 Task: Look for space in Oroqen Zizhiqi, China from 2nd June, 2023 to 15th June, 2023 for 2 adults in price range Rs.10000 to Rs.15000. Place can be entire place with 1  bedroom having 1 bed and 1 bathroom. Property type can be house, flat, guest house, hotel. Booking option can be shelf check-in. Required host language is Chinese (Simplified).
Action: Mouse moved to (585, 146)
Screenshot: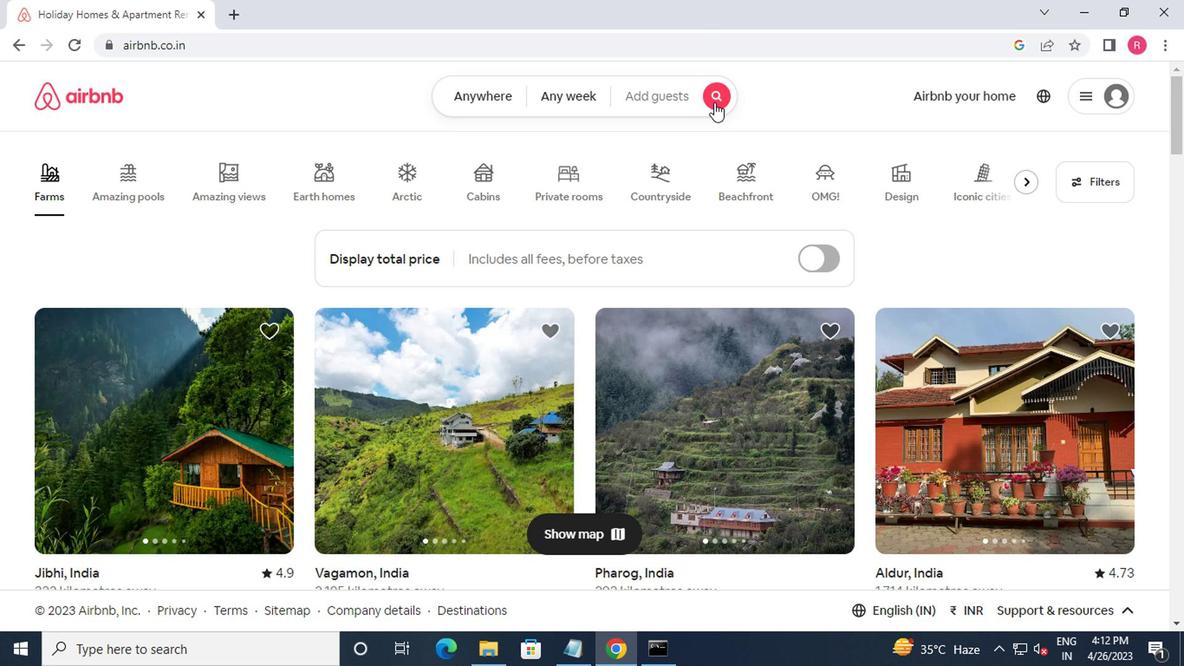 
Action: Mouse pressed left at (585, 146)
Screenshot: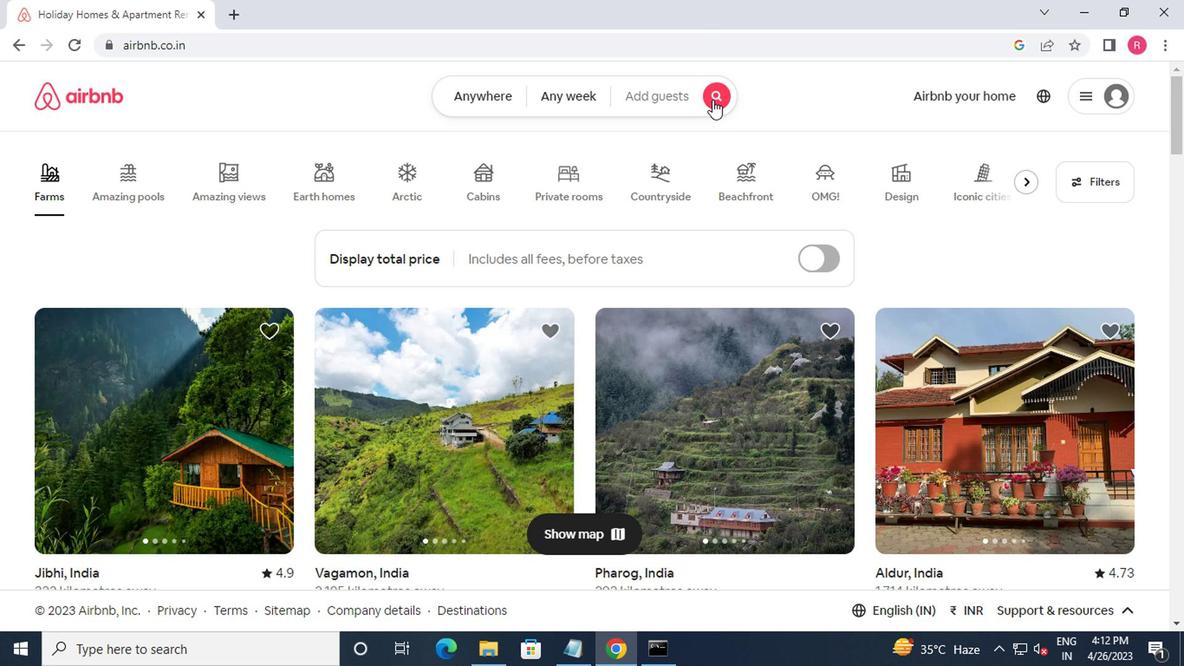 
Action: Mouse moved to (380, 197)
Screenshot: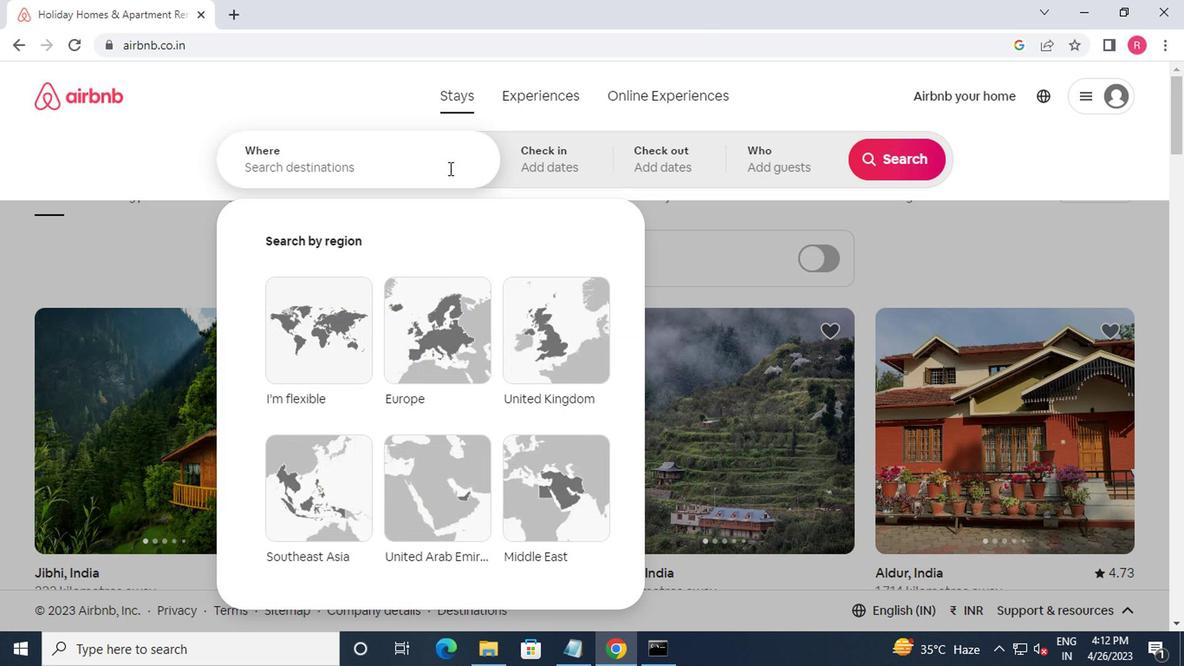 
Action: Mouse pressed left at (380, 197)
Screenshot: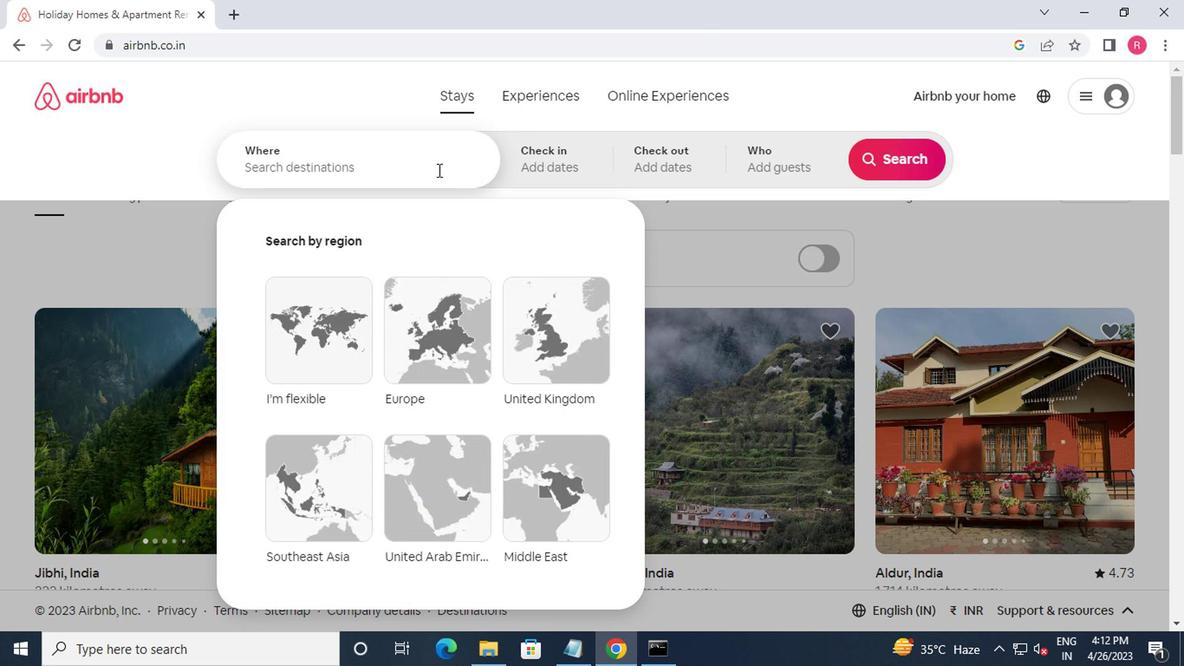 
Action: Mouse moved to (379, 202)
Screenshot: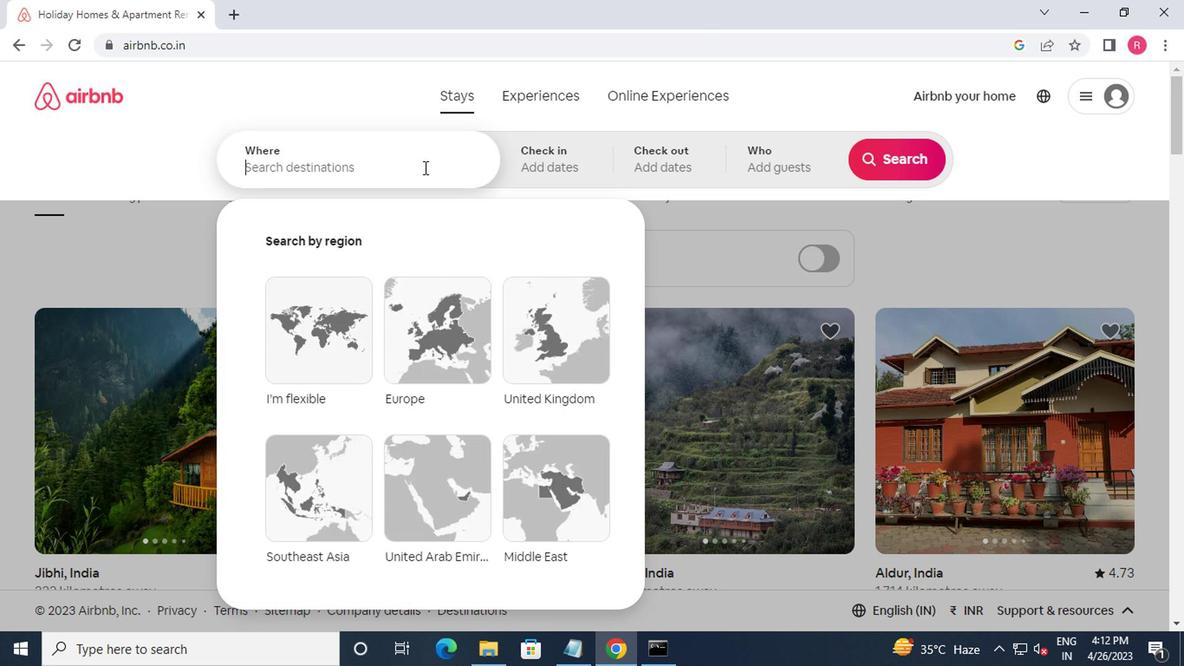 
Action: Key pressed orp<Key.backspace>oqen,china<Key.enter>
Screenshot: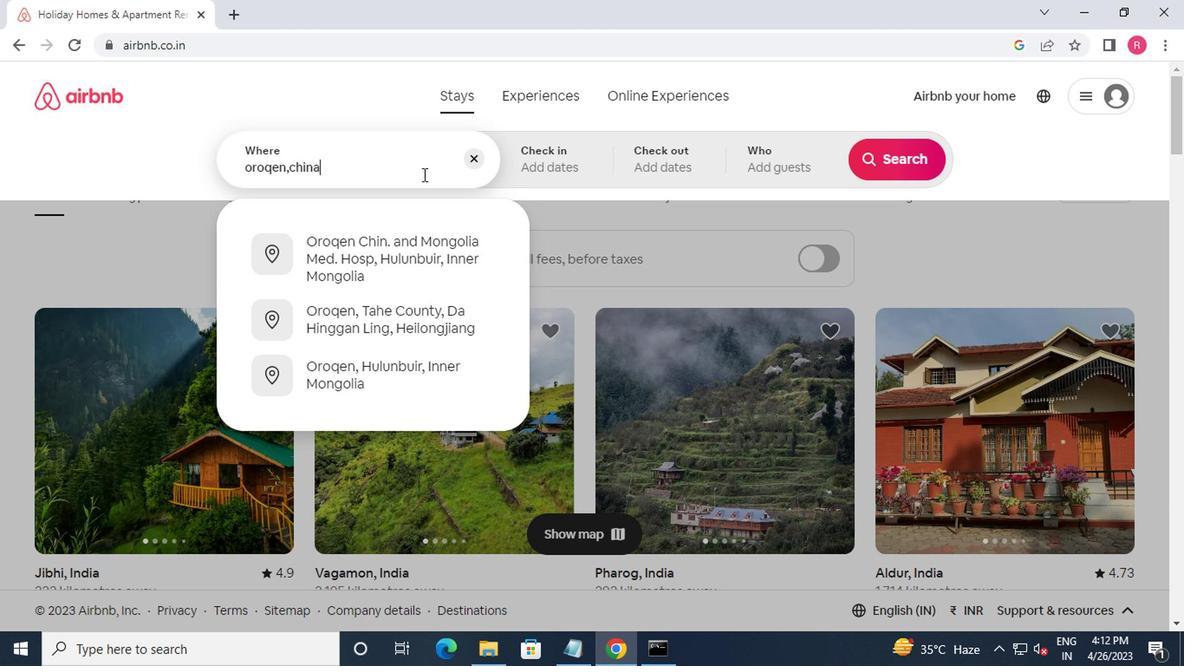 
Action: Mouse moved to (704, 291)
Screenshot: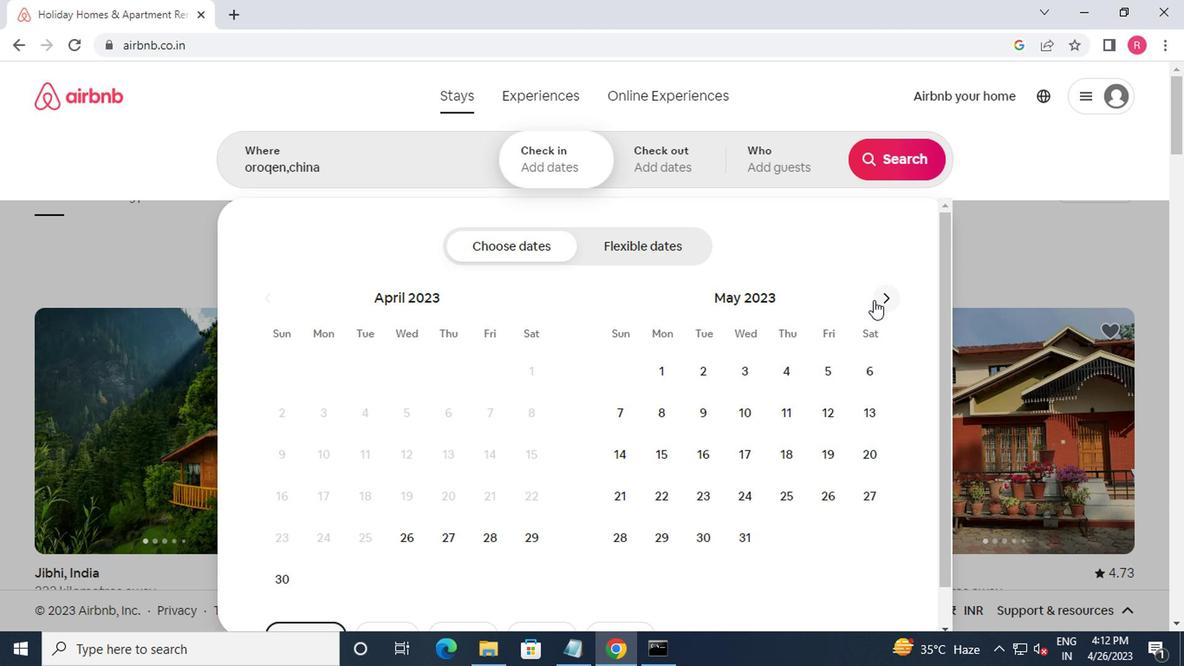 
Action: Mouse pressed left at (704, 291)
Screenshot: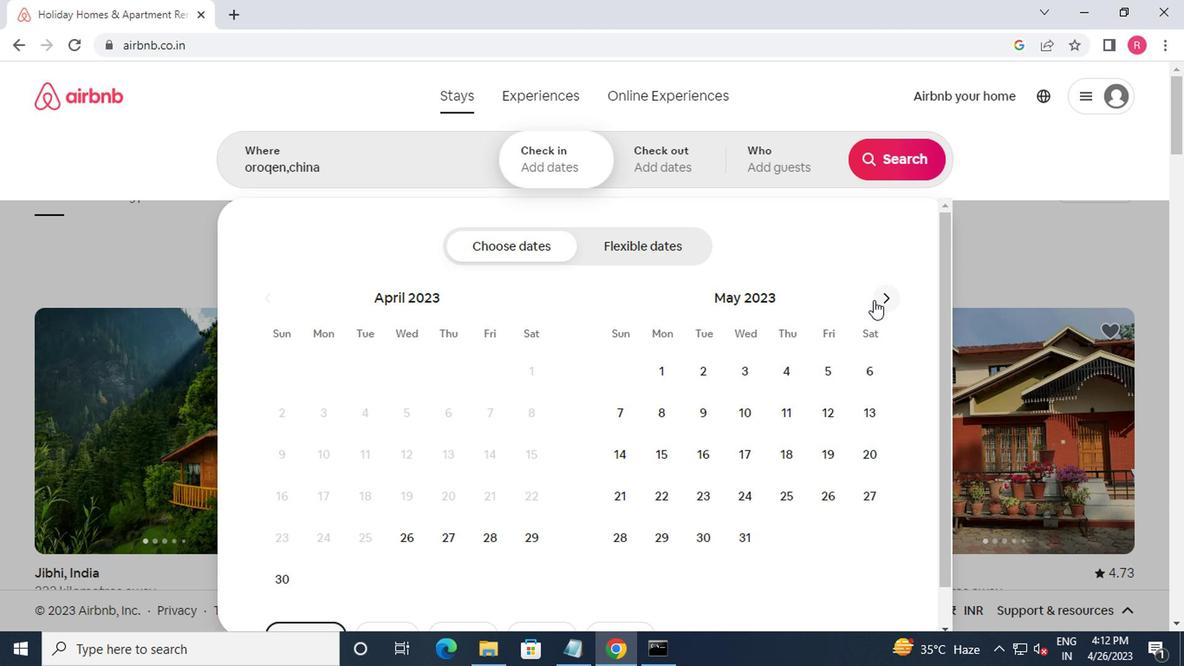 
Action: Mouse moved to (667, 349)
Screenshot: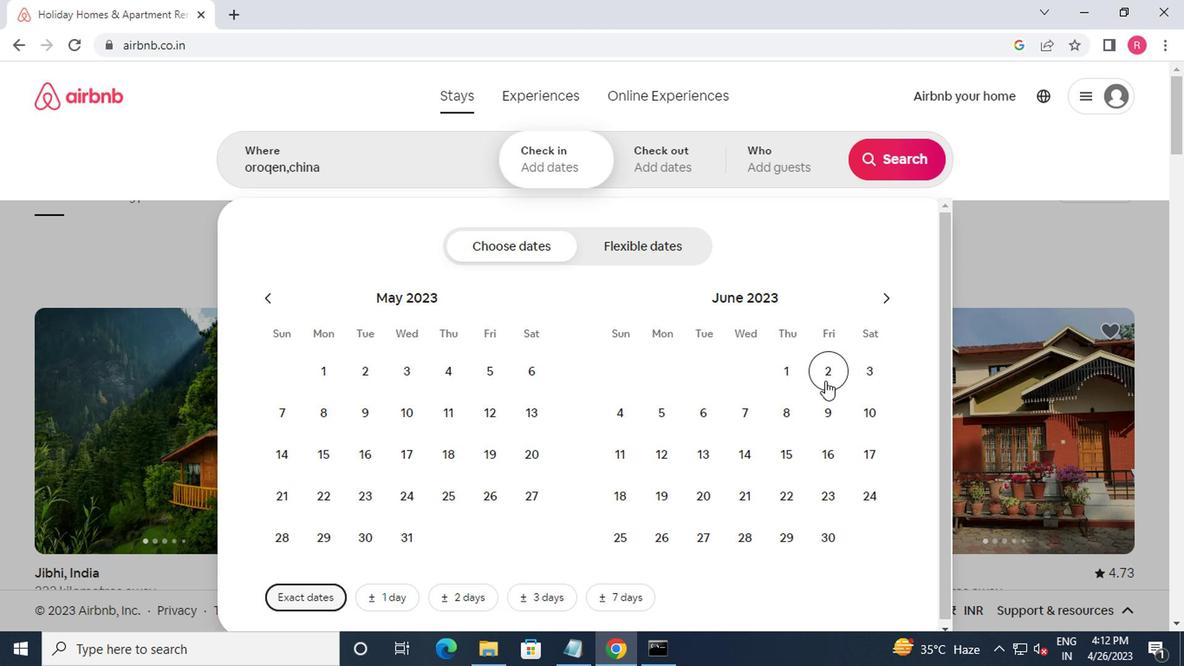
Action: Mouse pressed left at (667, 349)
Screenshot: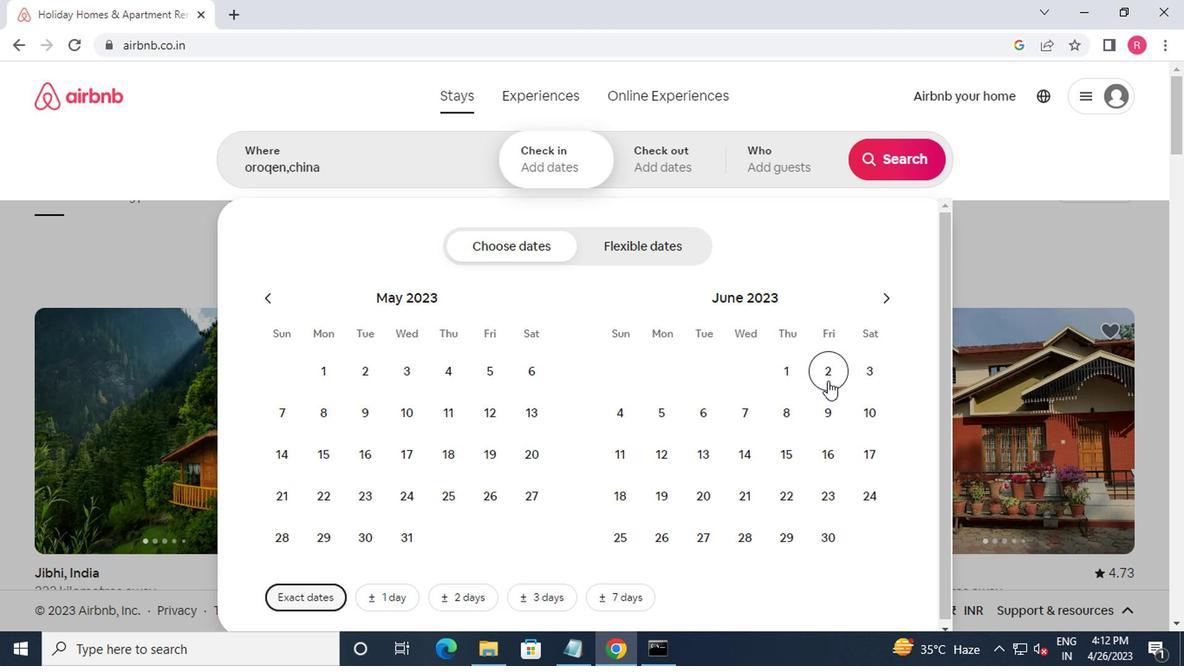 
Action: Mouse moved to (650, 405)
Screenshot: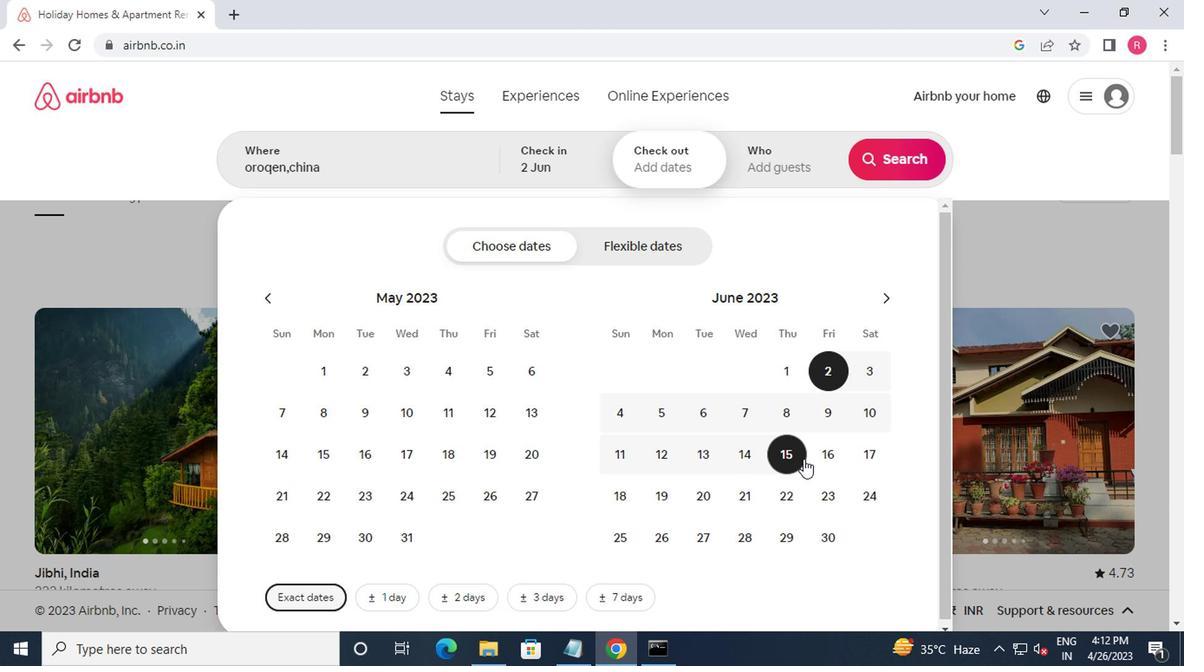 
Action: Mouse pressed left at (650, 405)
Screenshot: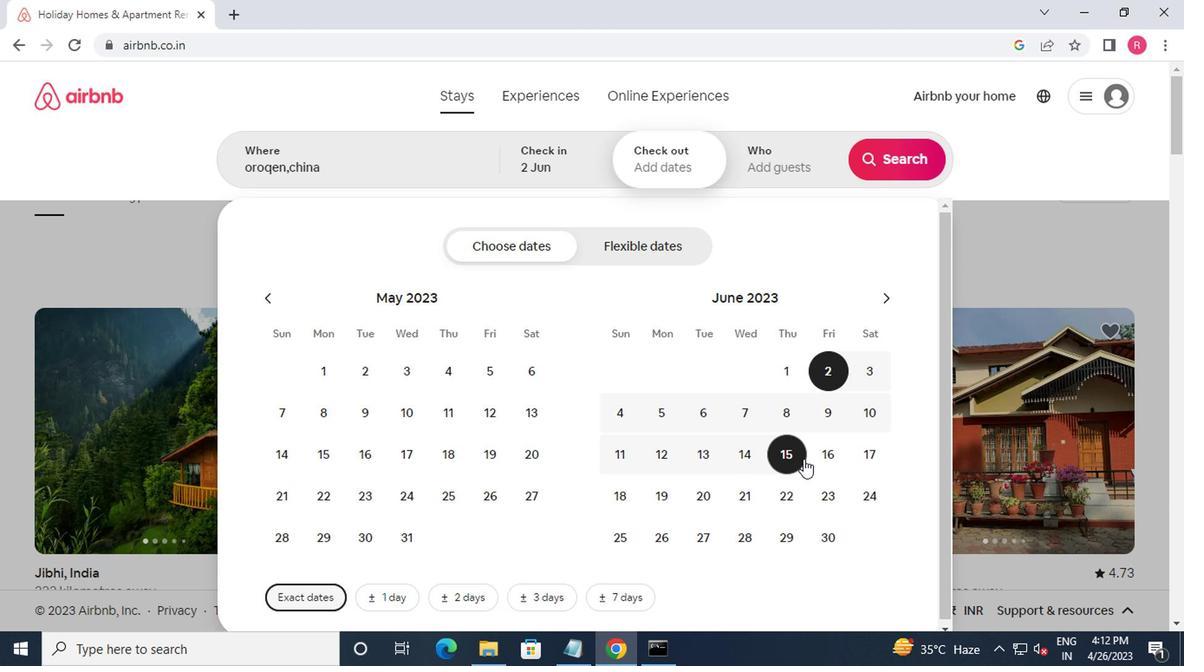 
Action: Mouse moved to (641, 209)
Screenshot: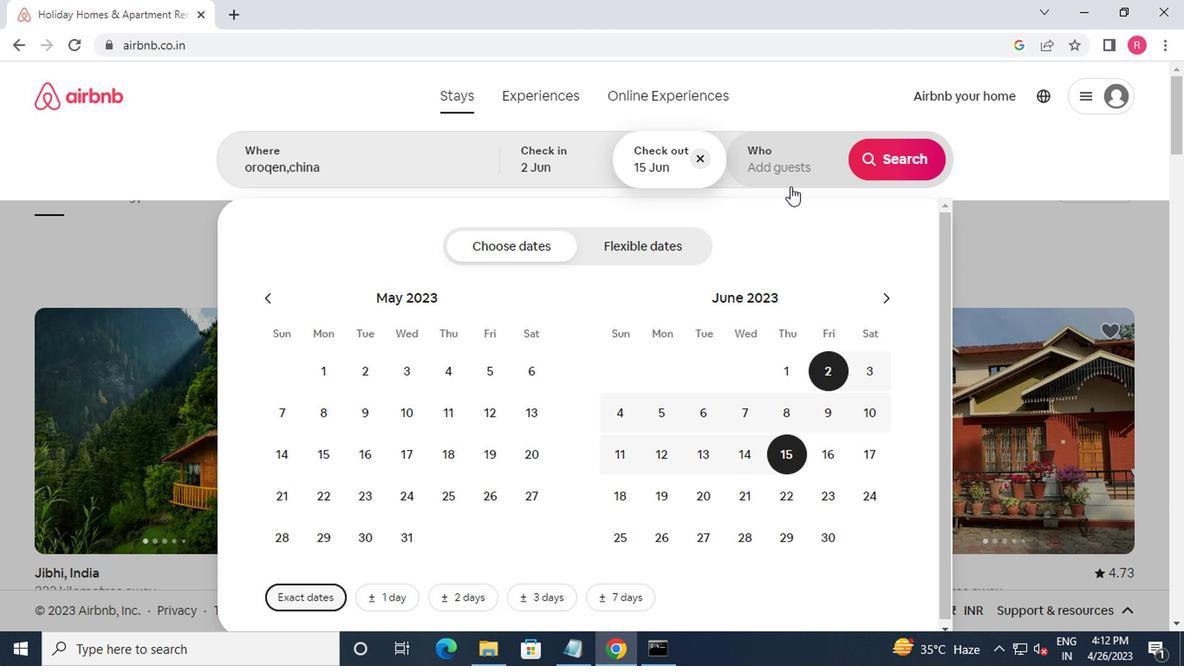 
Action: Mouse pressed left at (641, 209)
Screenshot: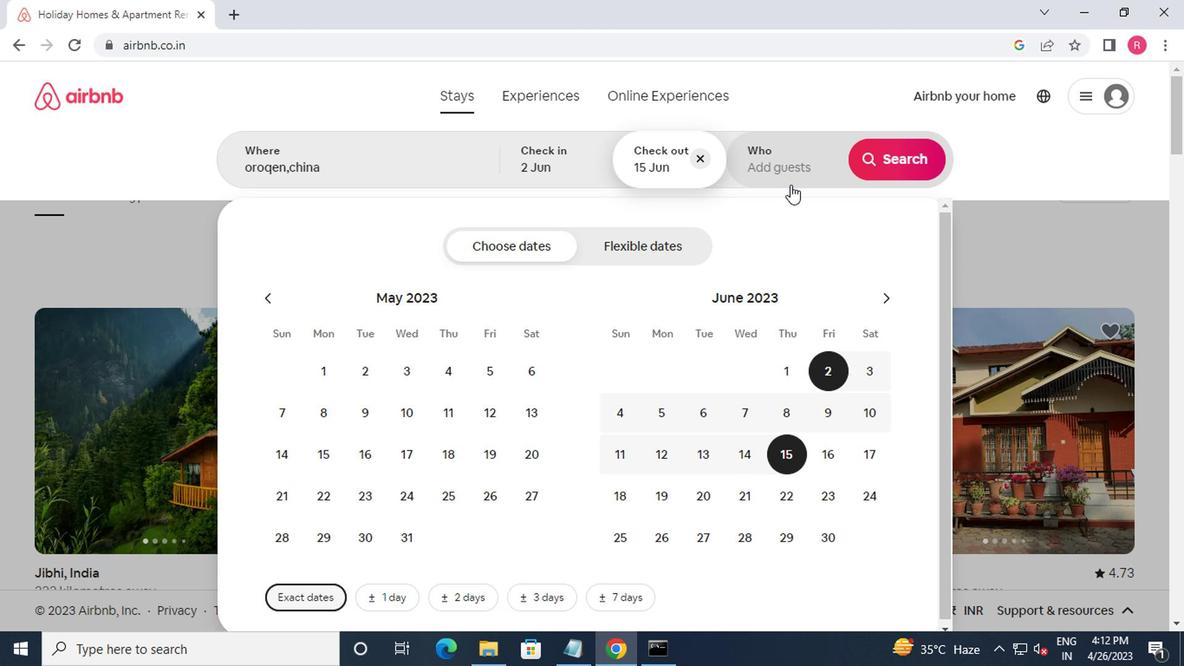 
Action: Mouse moved to (719, 262)
Screenshot: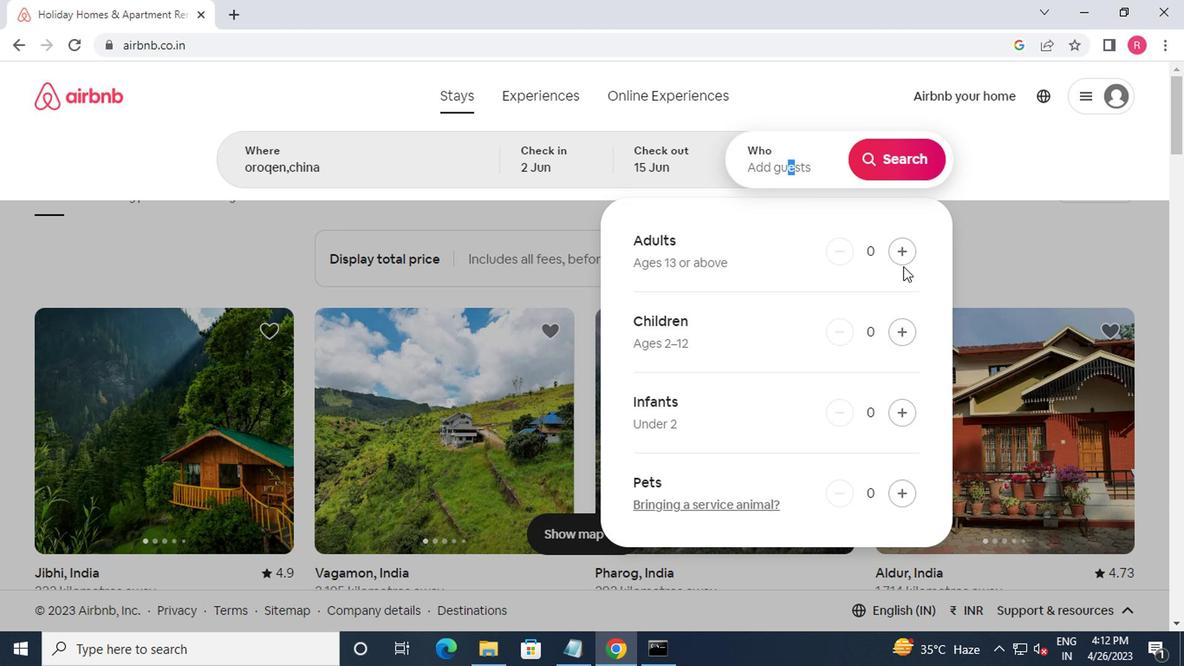 
Action: Mouse pressed left at (719, 262)
Screenshot: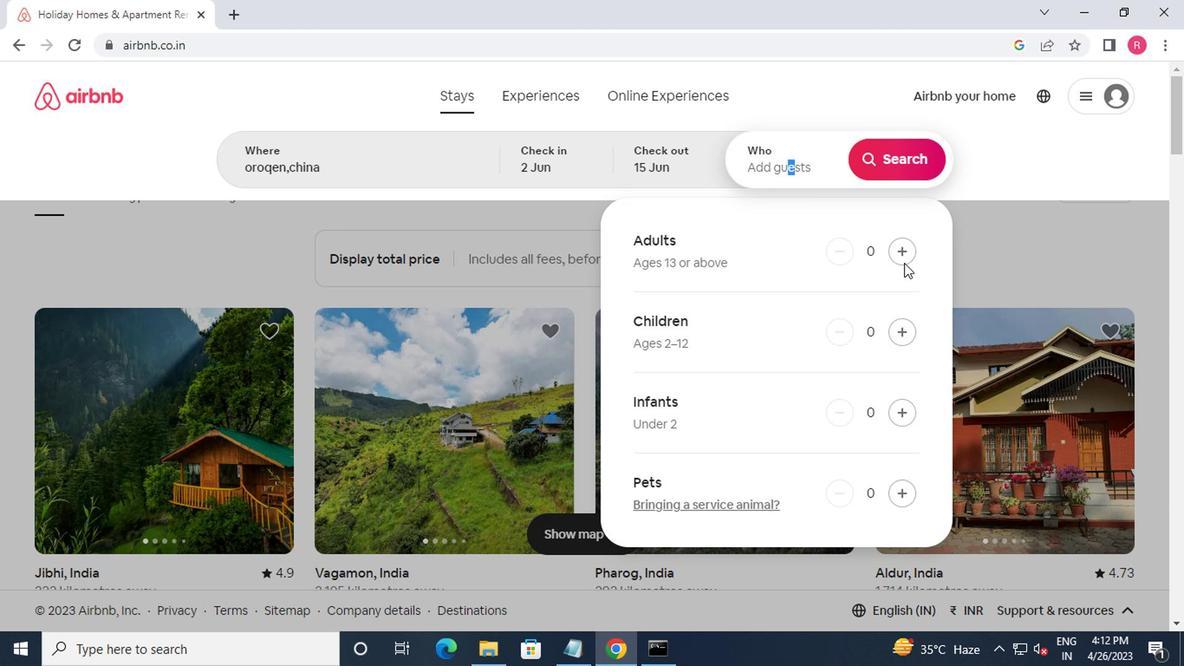 
Action: Mouse moved to (719, 261)
Screenshot: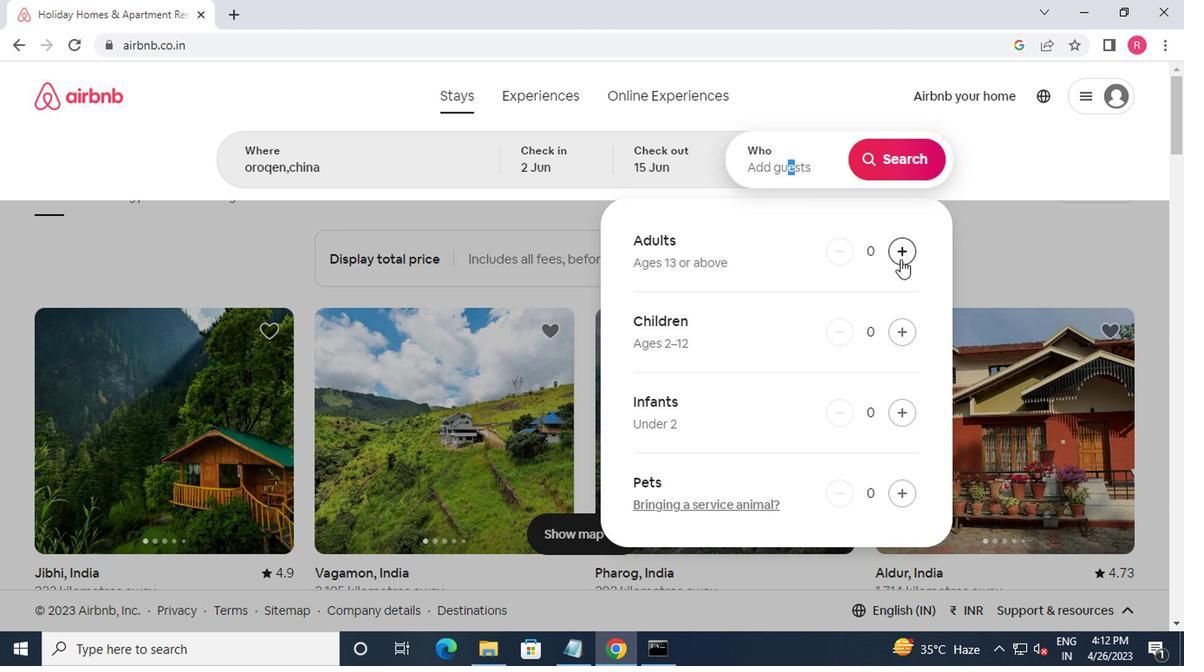 
Action: Mouse pressed left at (719, 261)
Screenshot: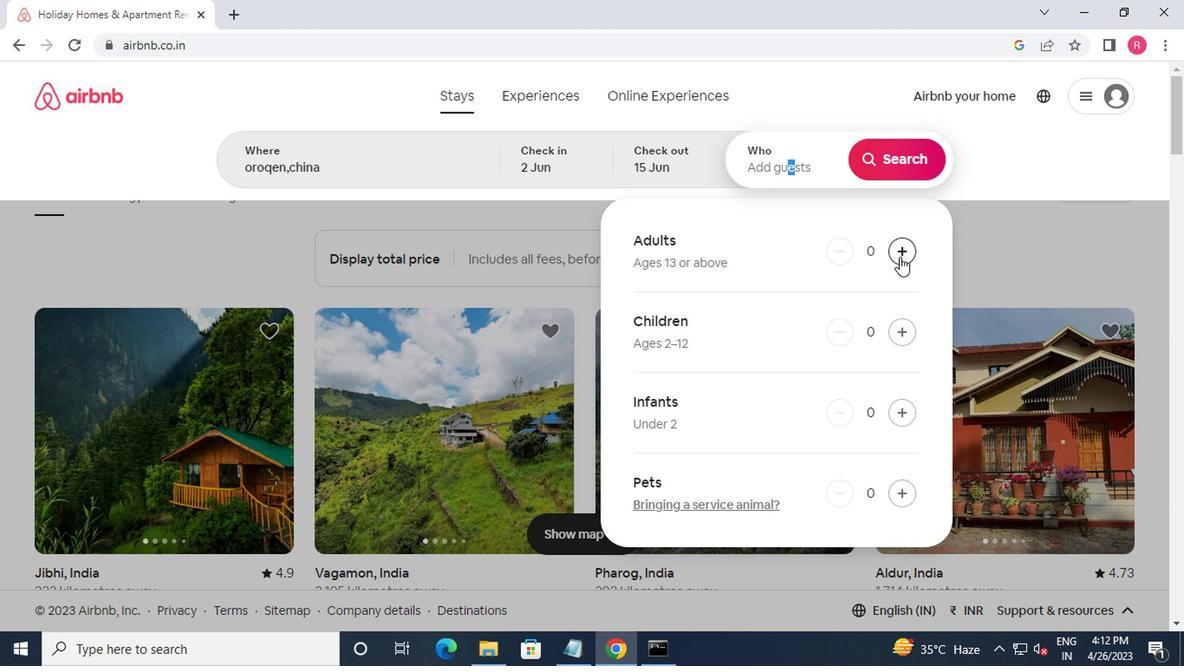 
Action: Mouse moved to (715, 202)
Screenshot: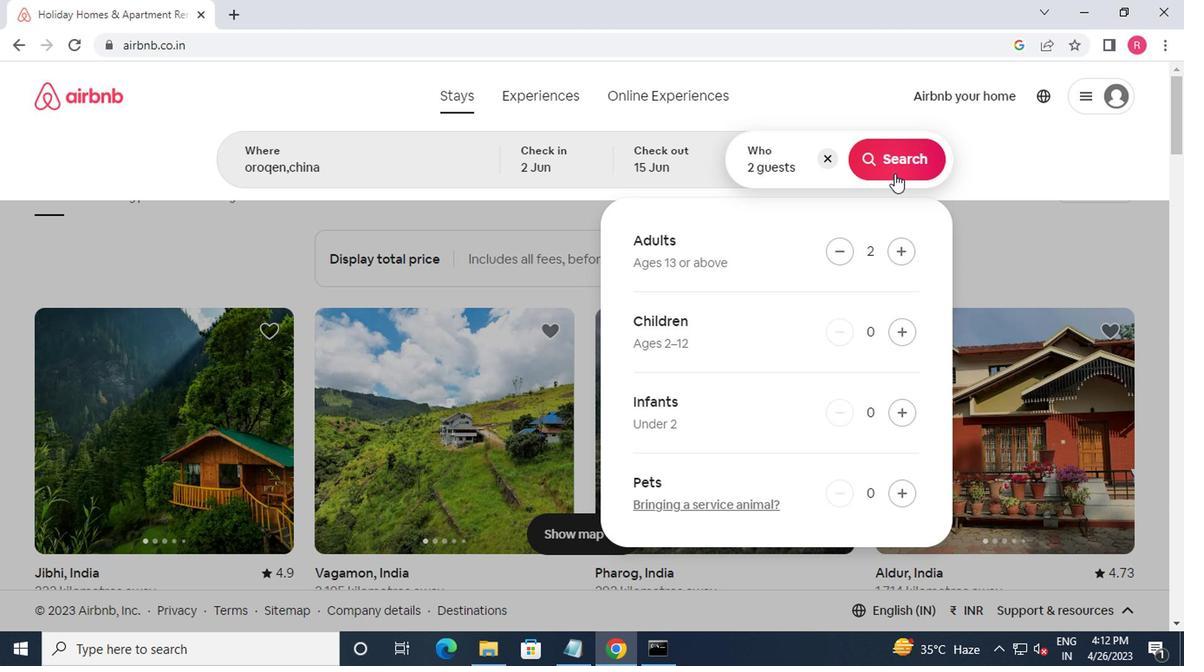 
Action: Mouse pressed left at (715, 202)
Screenshot: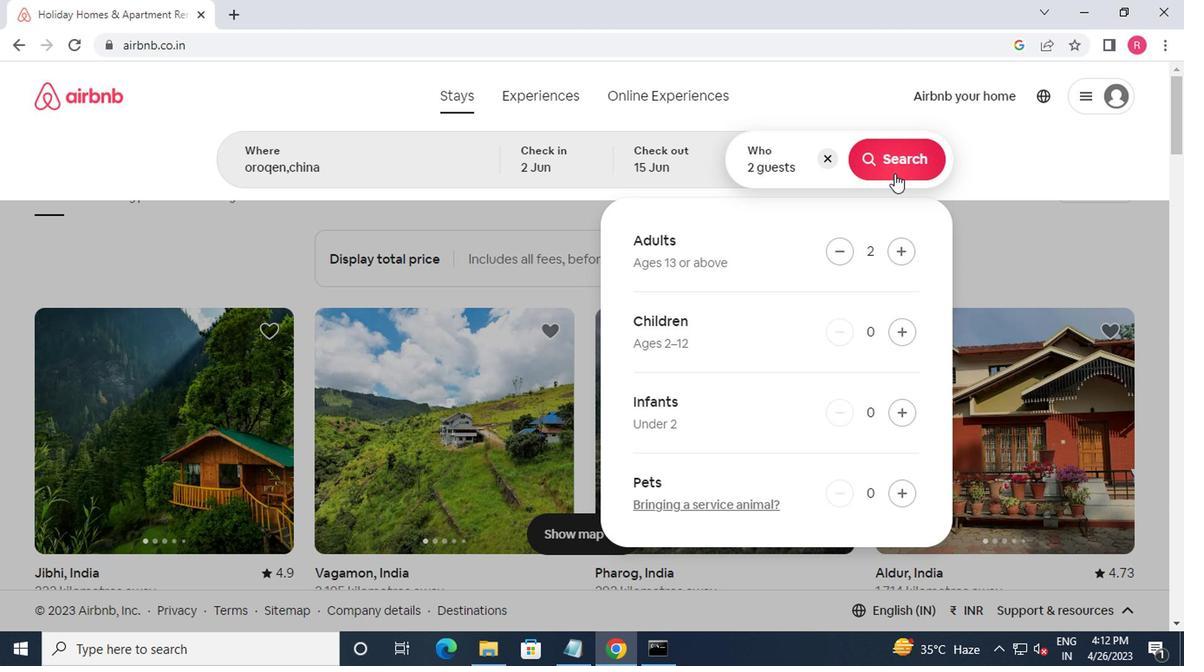
Action: Mouse moved to (864, 199)
Screenshot: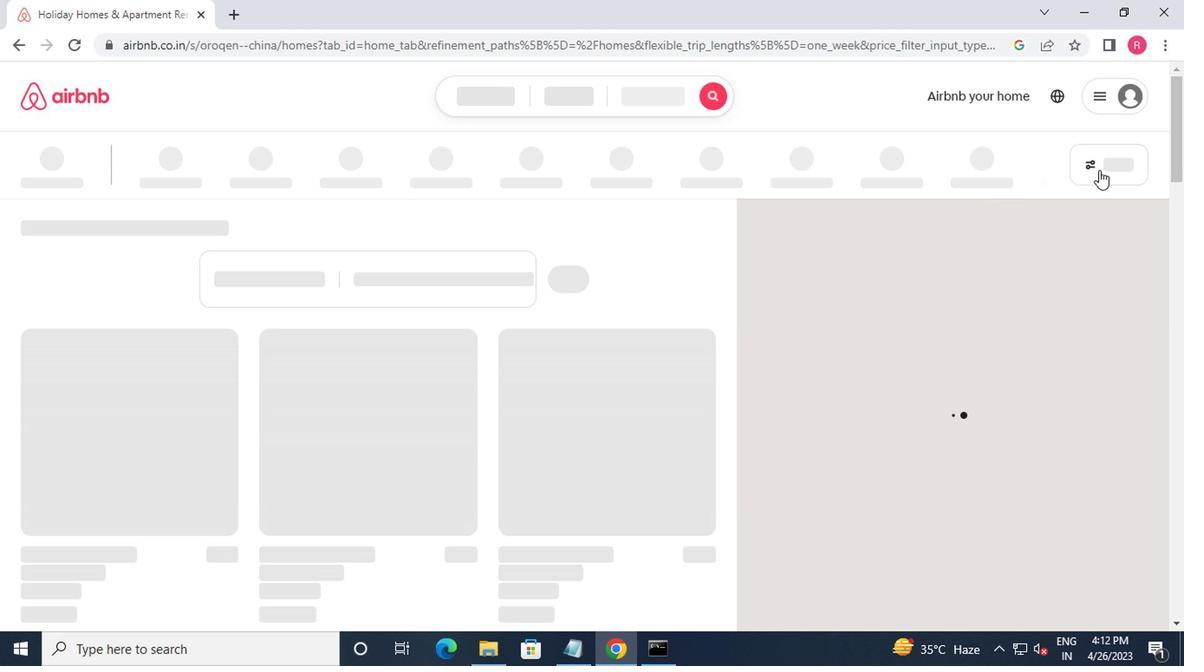 
Action: Mouse pressed left at (864, 199)
Screenshot: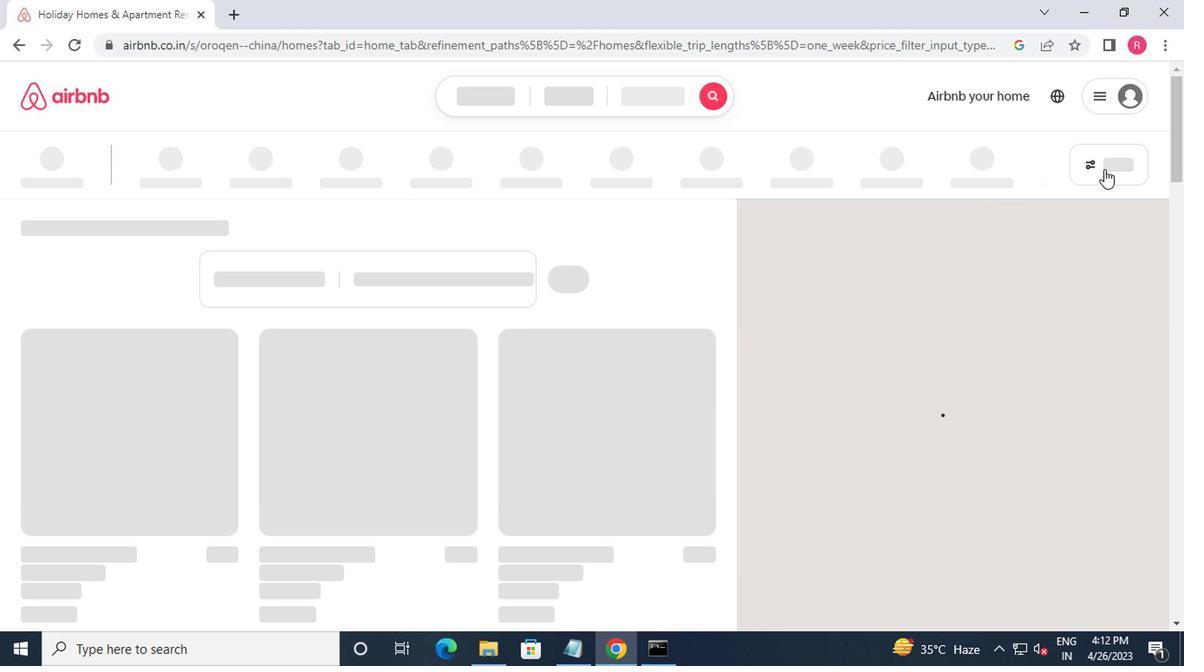 
Action: Mouse moved to (435, 271)
Screenshot: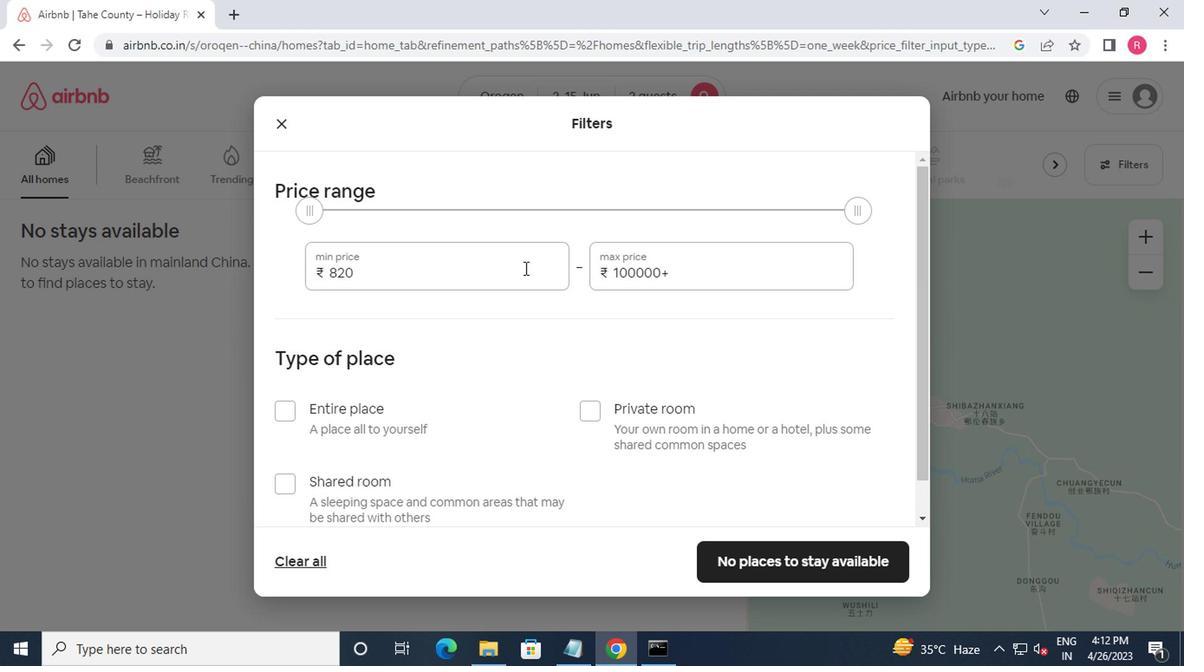 
Action: Mouse pressed left at (435, 271)
Screenshot: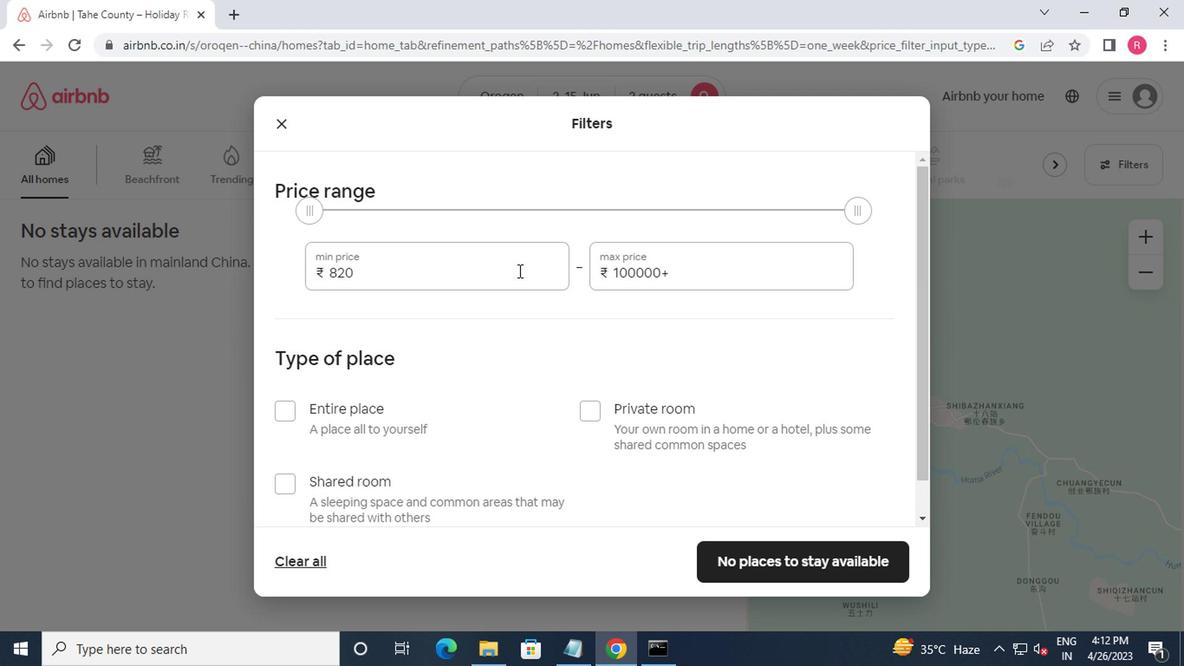 
Action: Mouse moved to (412, 227)
Screenshot: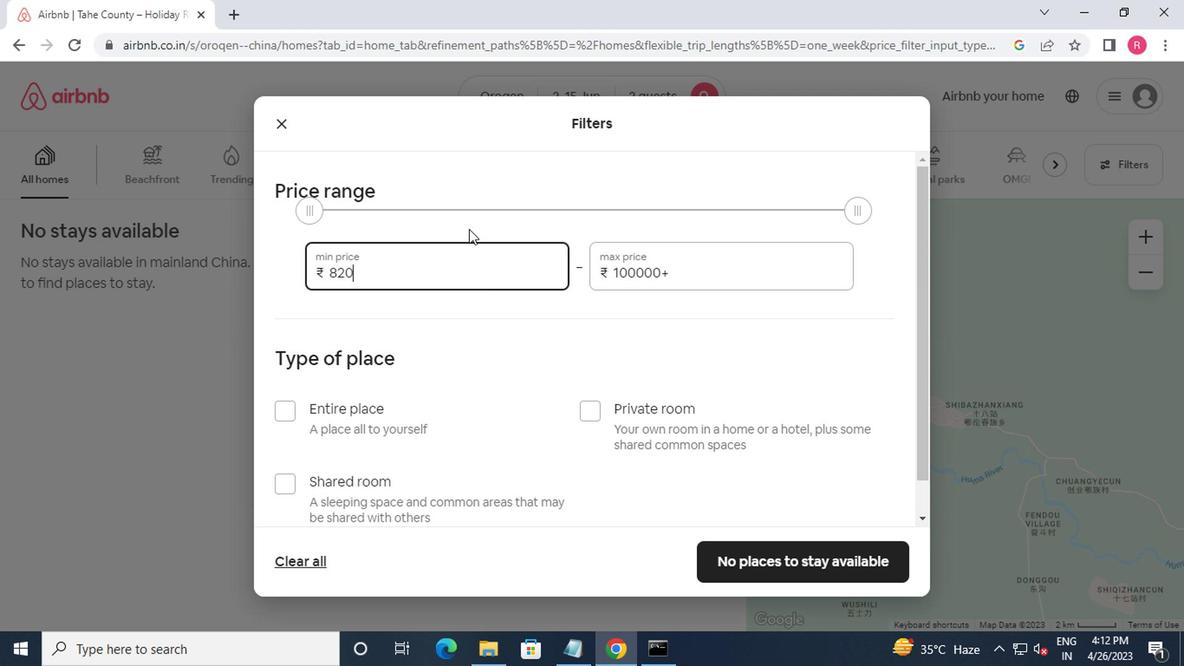 
Action: Key pressed \<Key.backspace><Key.backspace><Key.backspace><Key.backspace>1000
Screenshot: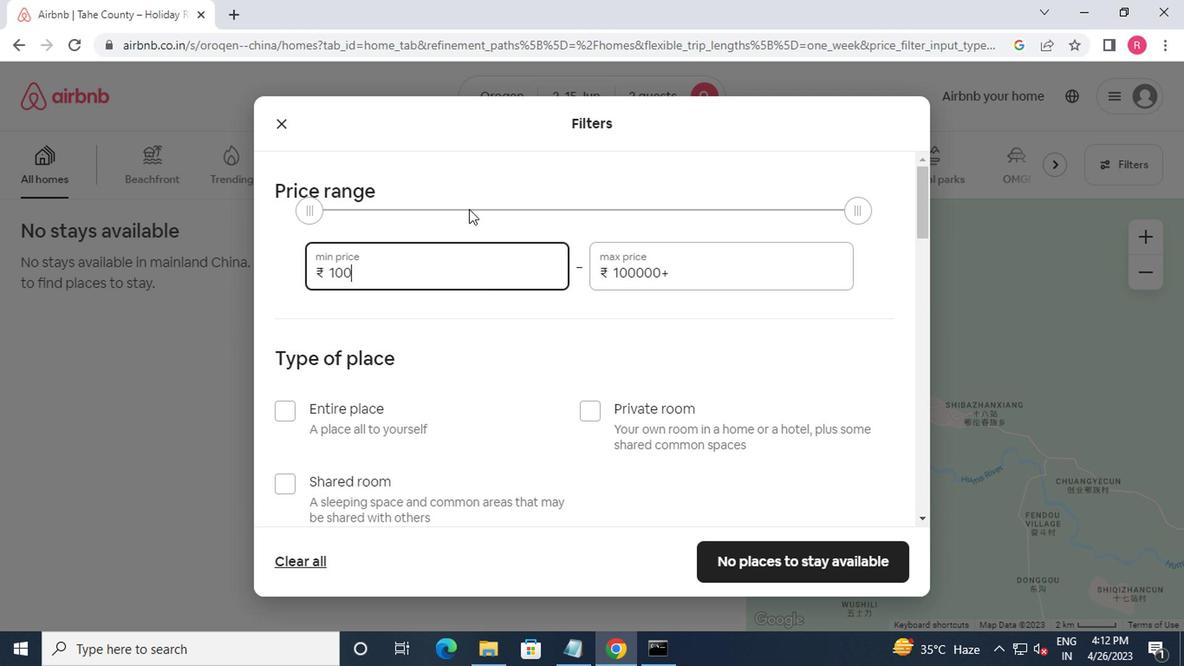 
Action: Mouse moved to (411, 227)
Screenshot: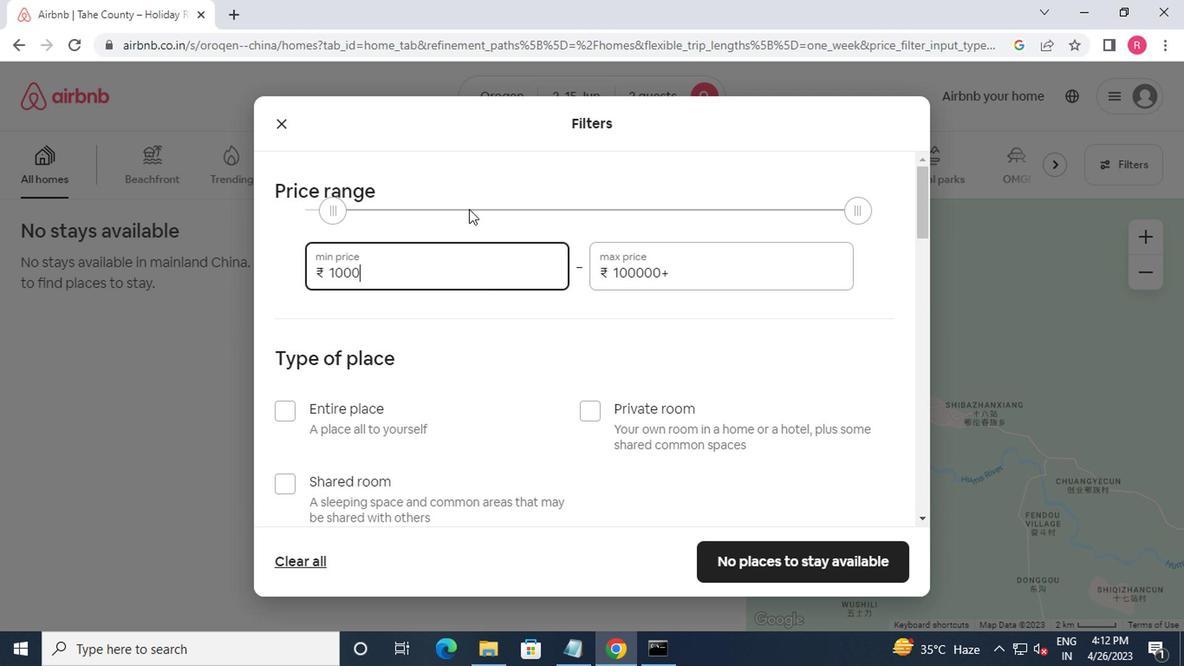 
Action: Key pressed 0<Key.tab>15000
Screenshot: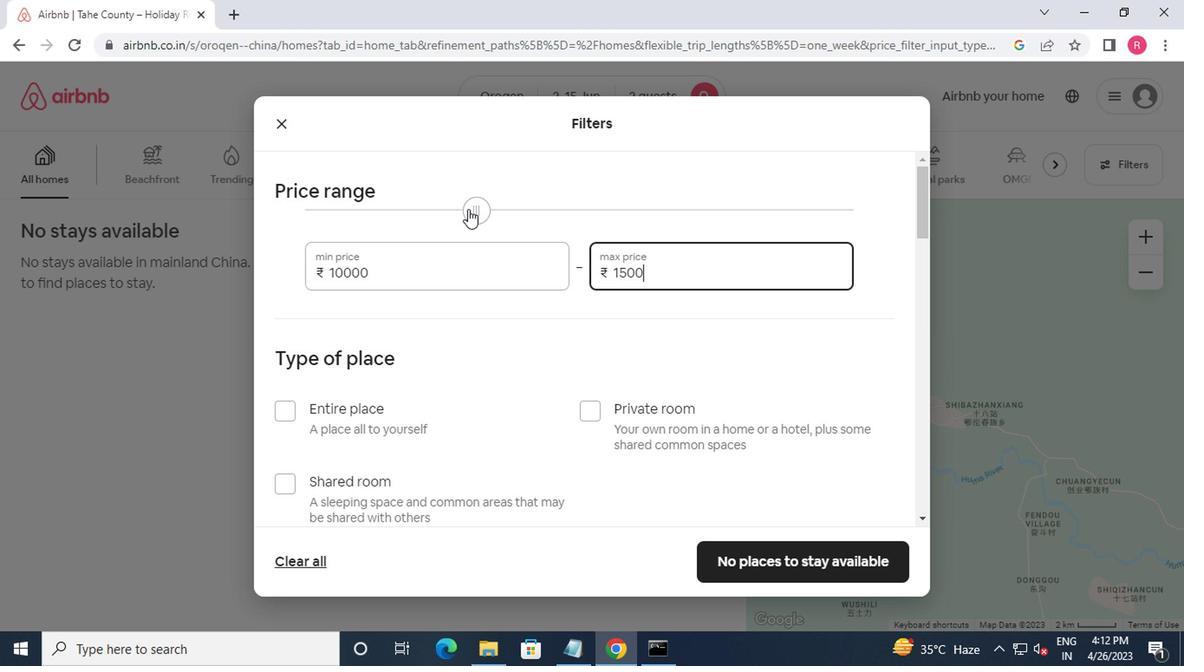 
Action: Mouse moved to (316, 127)
Screenshot: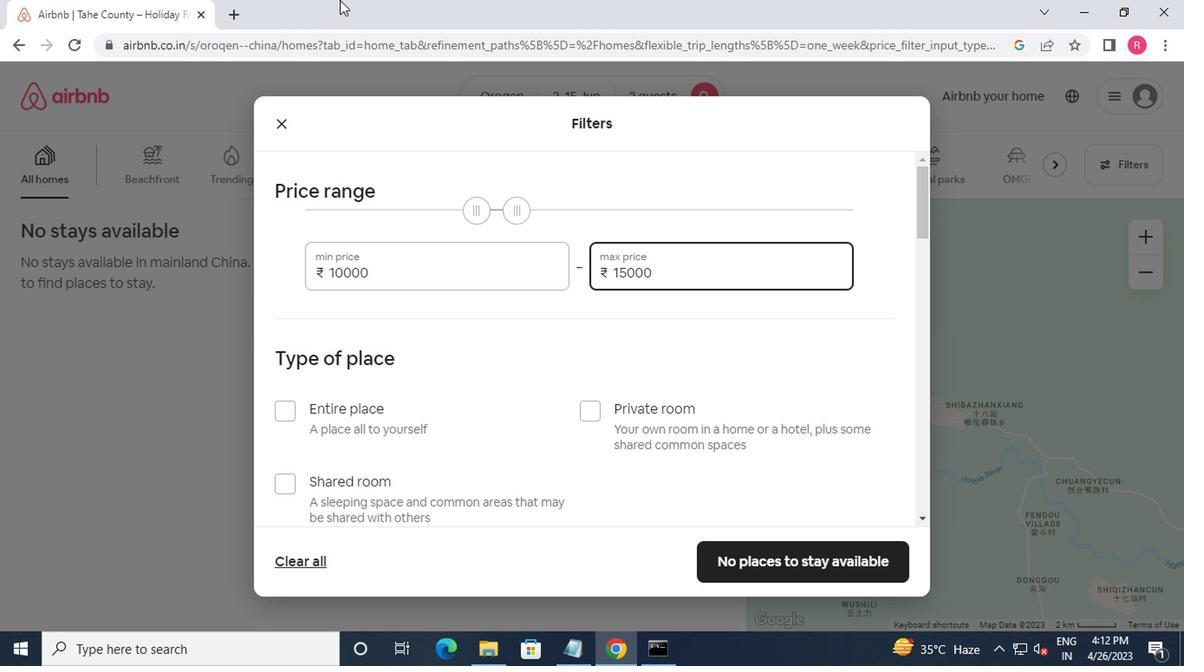 
Action: Mouse scrolled (316, 127) with delta (0, 0)
Screenshot: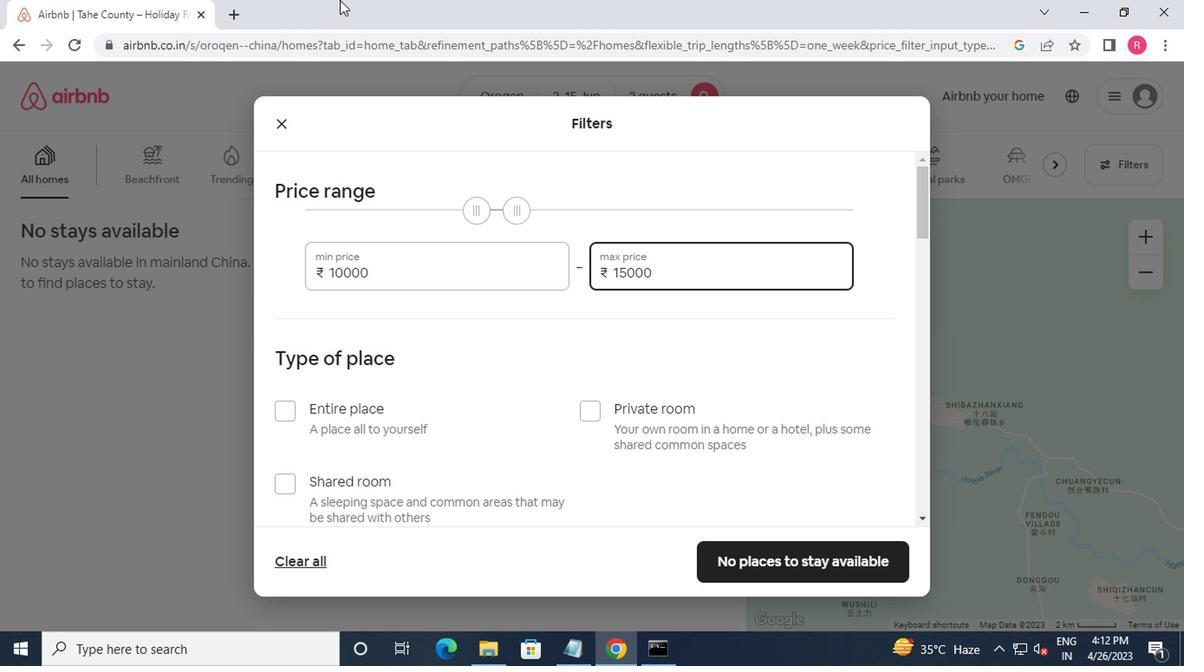 
Action: Mouse moved to (276, 374)
Screenshot: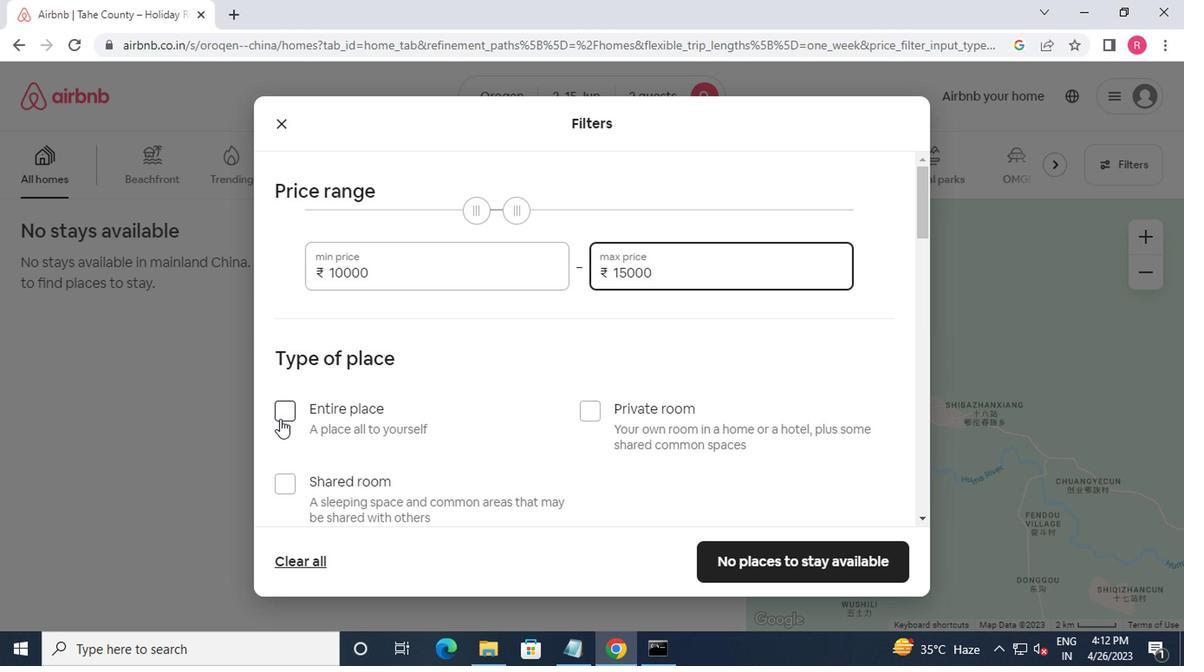 
Action: Mouse pressed left at (276, 374)
Screenshot: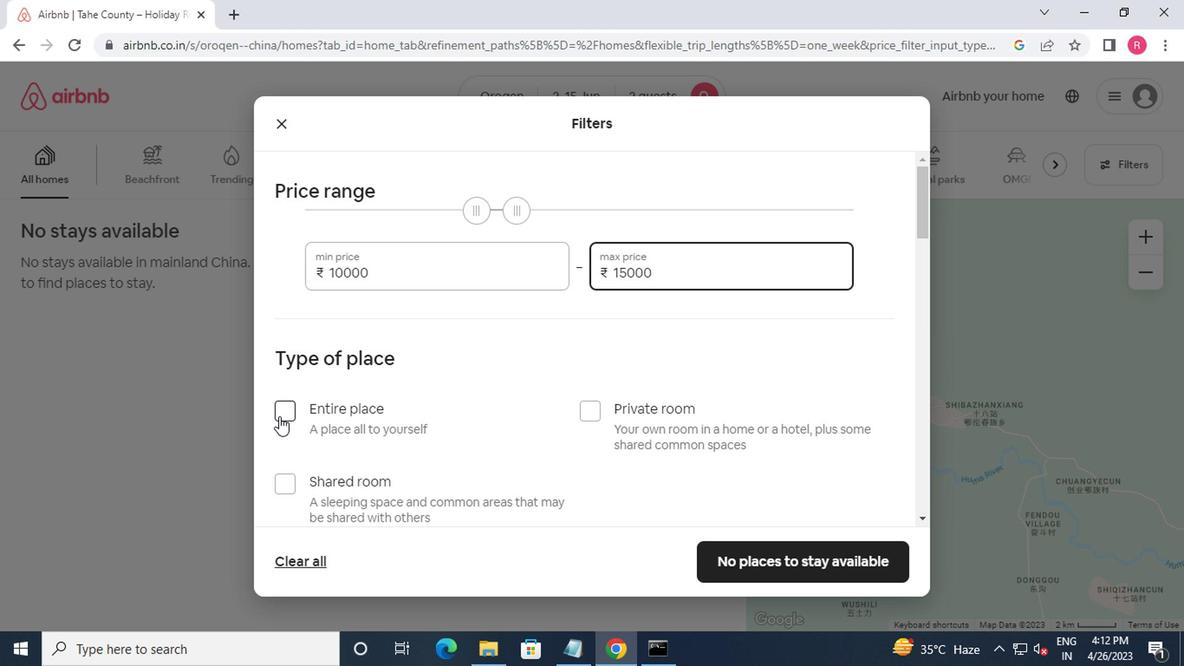 
Action: Mouse moved to (284, 371)
Screenshot: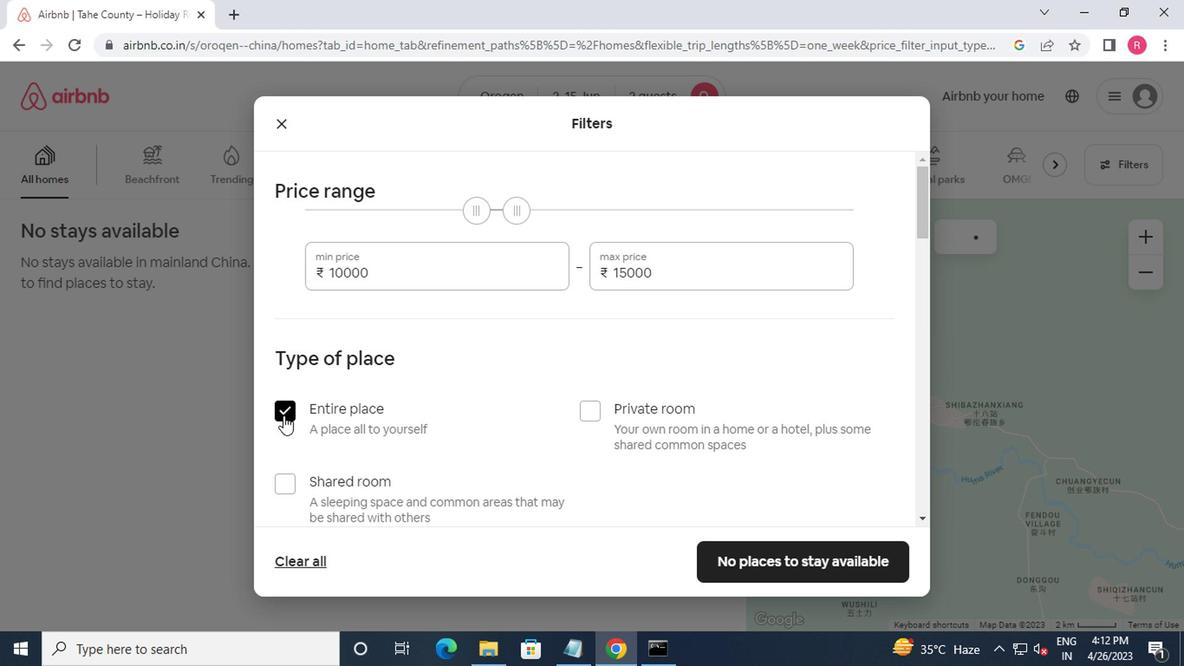 
Action: Mouse scrolled (284, 370) with delta (0, 0)
Screenshot: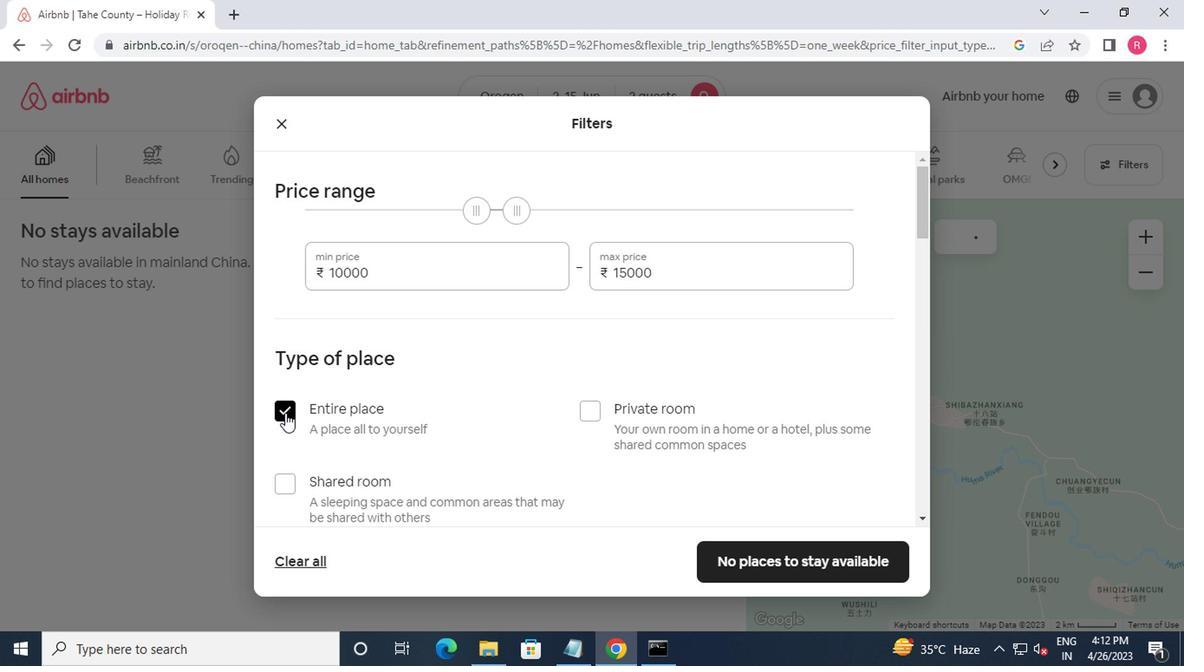 
Action: Mouse moved to (289, 374)
Screenshot: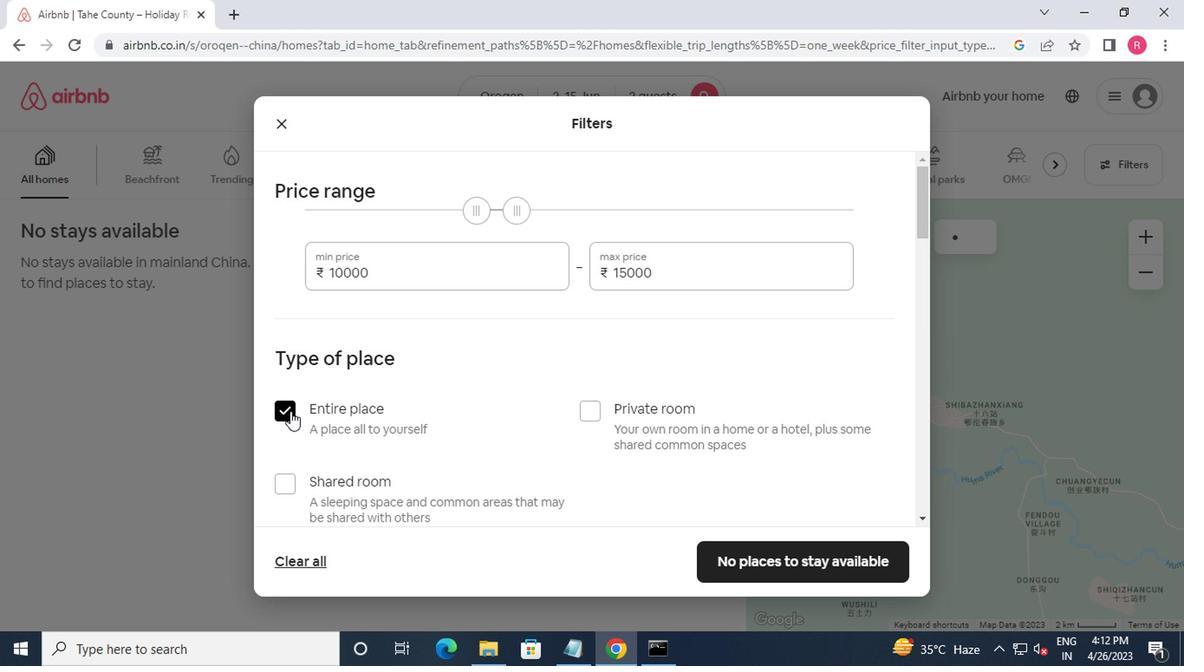 
Action: Mouse scrolled (289, 373) with delta (0, 0)
Screenshot: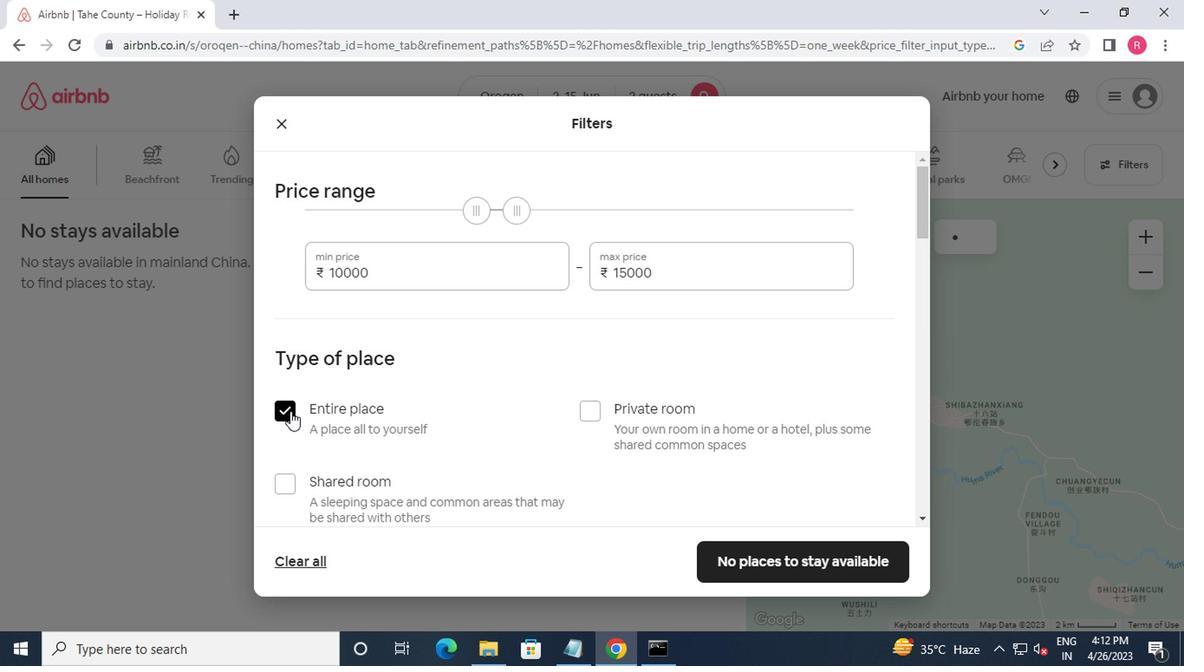 
Action: Mouse moved to (308, 371)
Screenshot: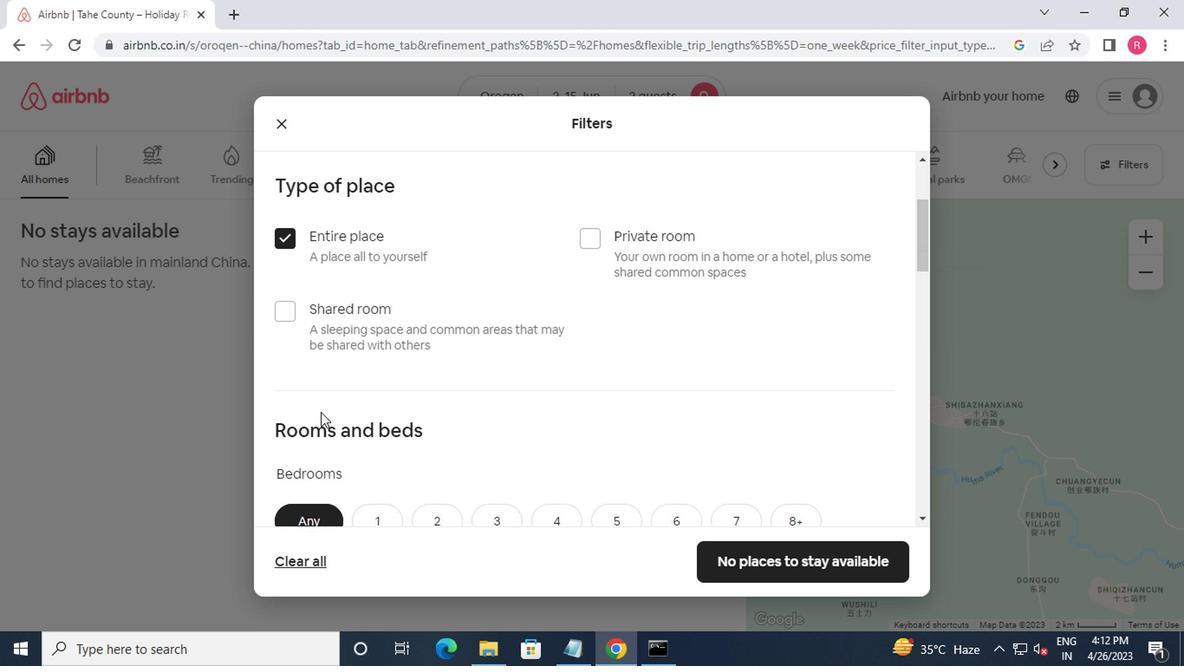 
Action: Mouse scrolled (308, 371) with delta (0, 0)
Screenshot: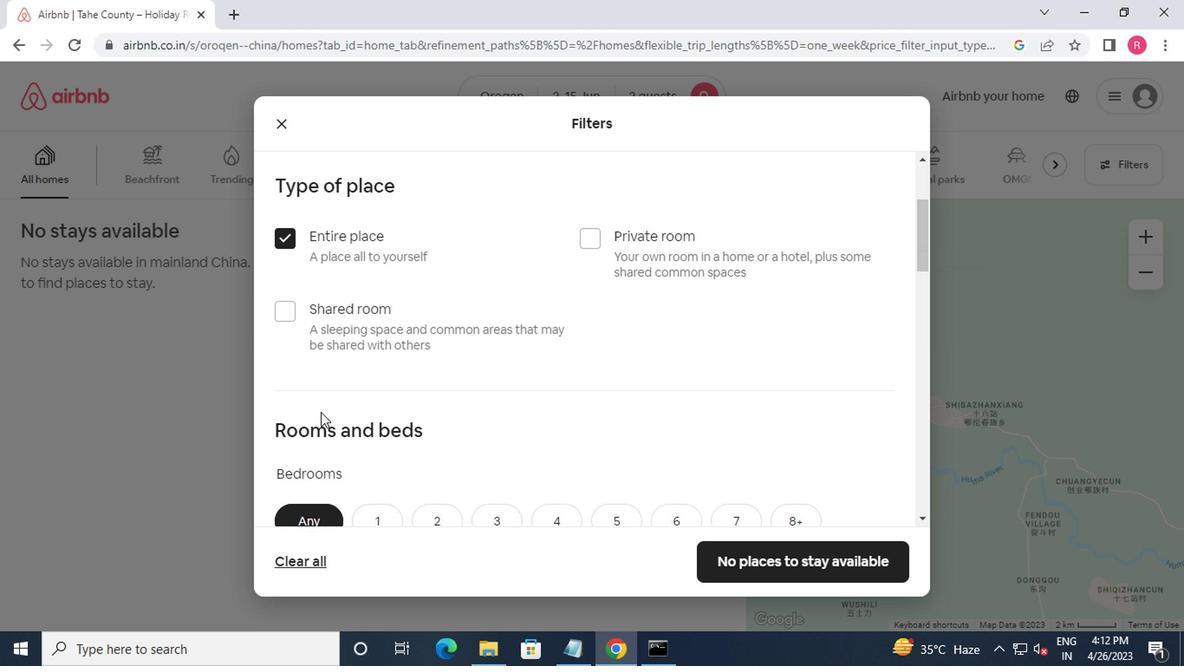 
Action: Mouse moved to (313, 371)
Screenshot: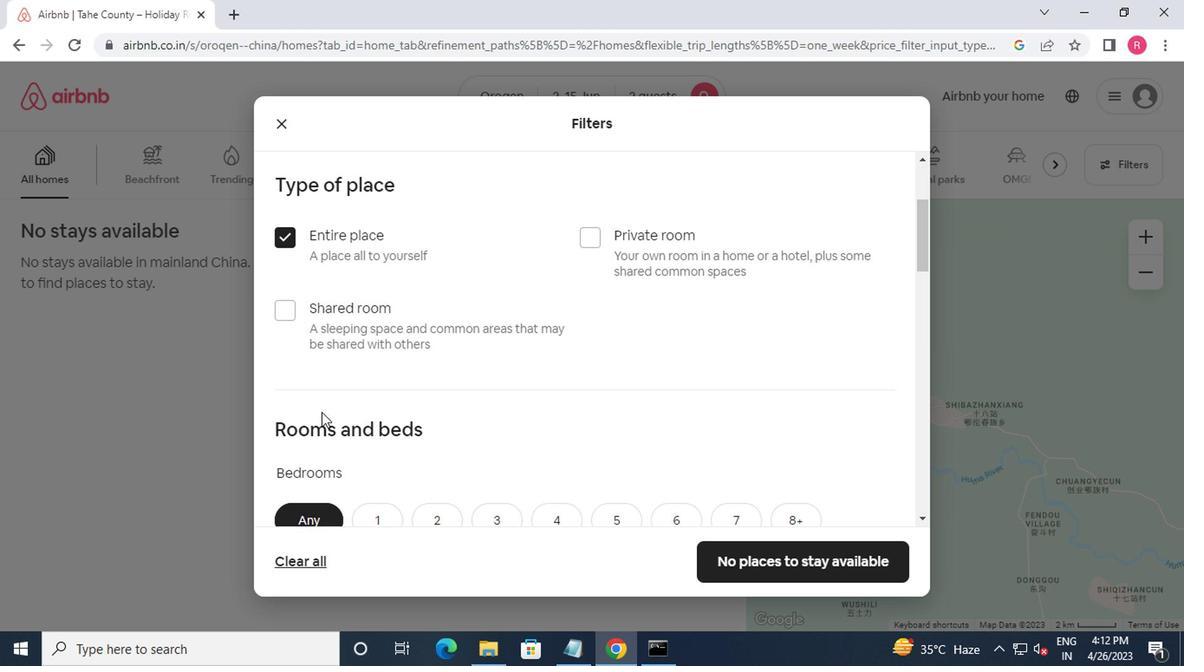 
Action: Mouse scrolled (313, 371) with delta (0, 0)
Screenshot: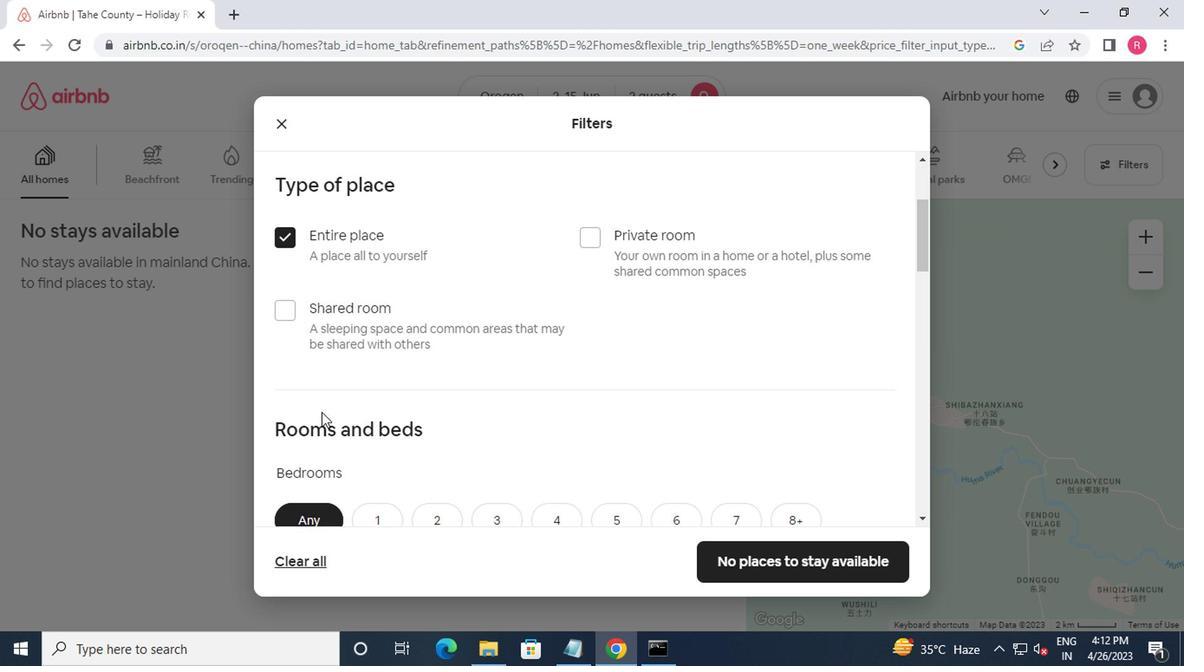 
Action: Mouse moved to (346, 325)
Screenshot: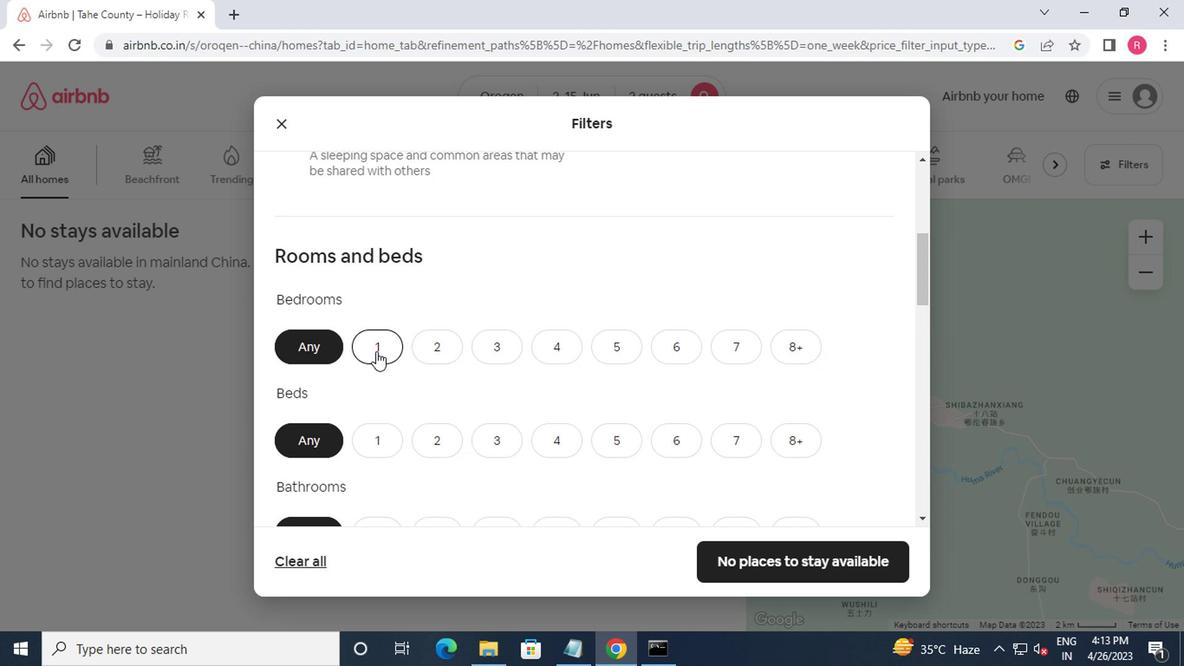 
Action: Mouse pressed left at (346, 325)
Screenshot: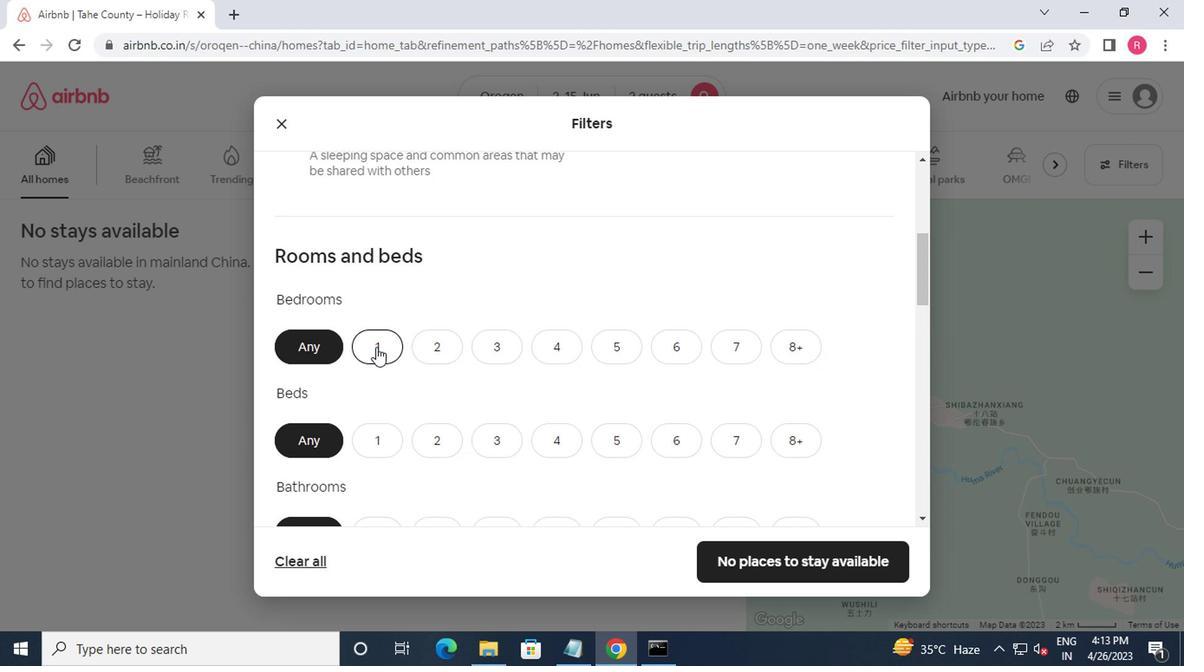 
Action: Mouse moved to (345, 325)
Screenshot: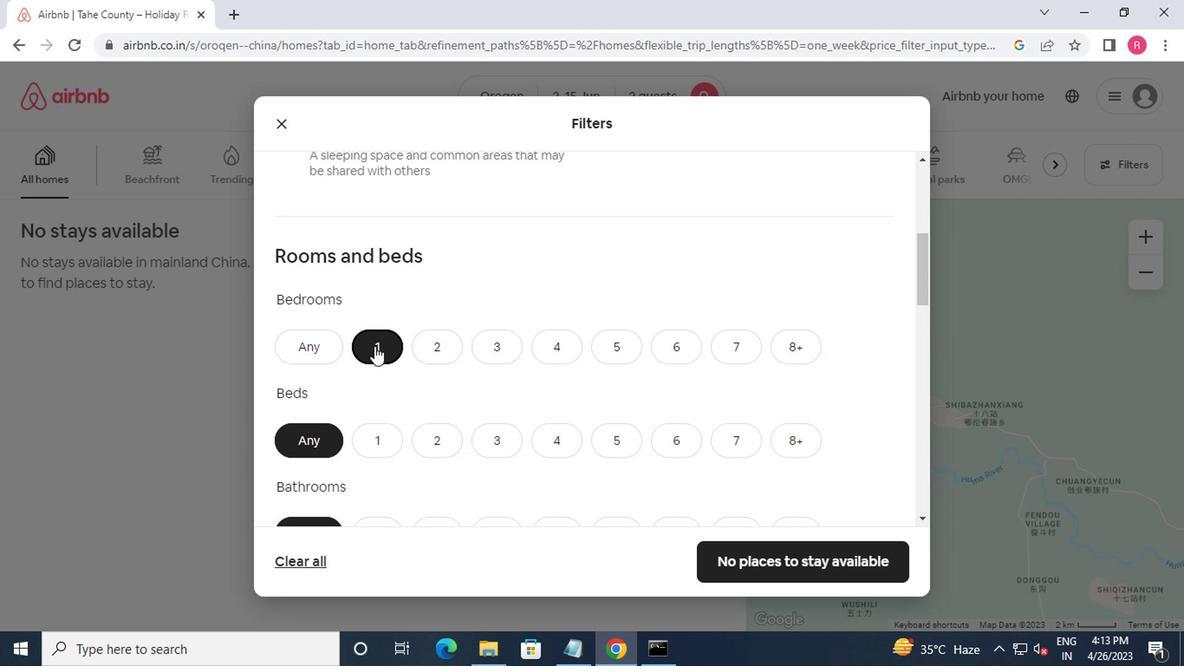
Action: Mouse scrolled (345, 325) with delta (0, 0)
Screenshot: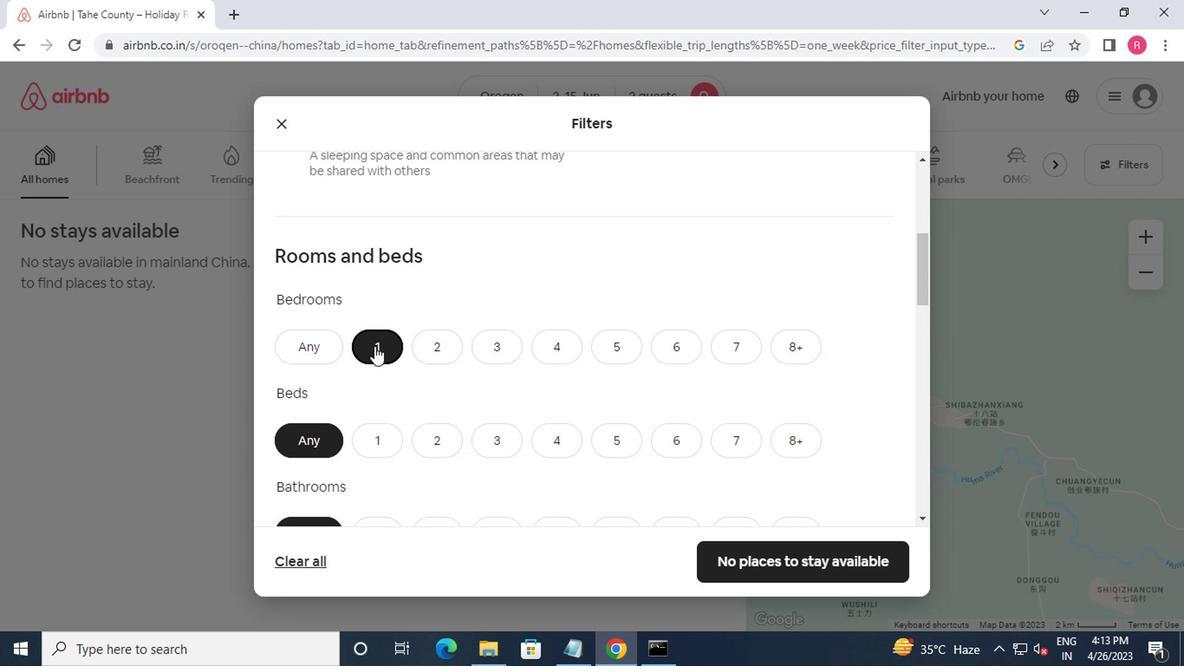 
Action: Mouse moved to (347, 333)
Screenshot: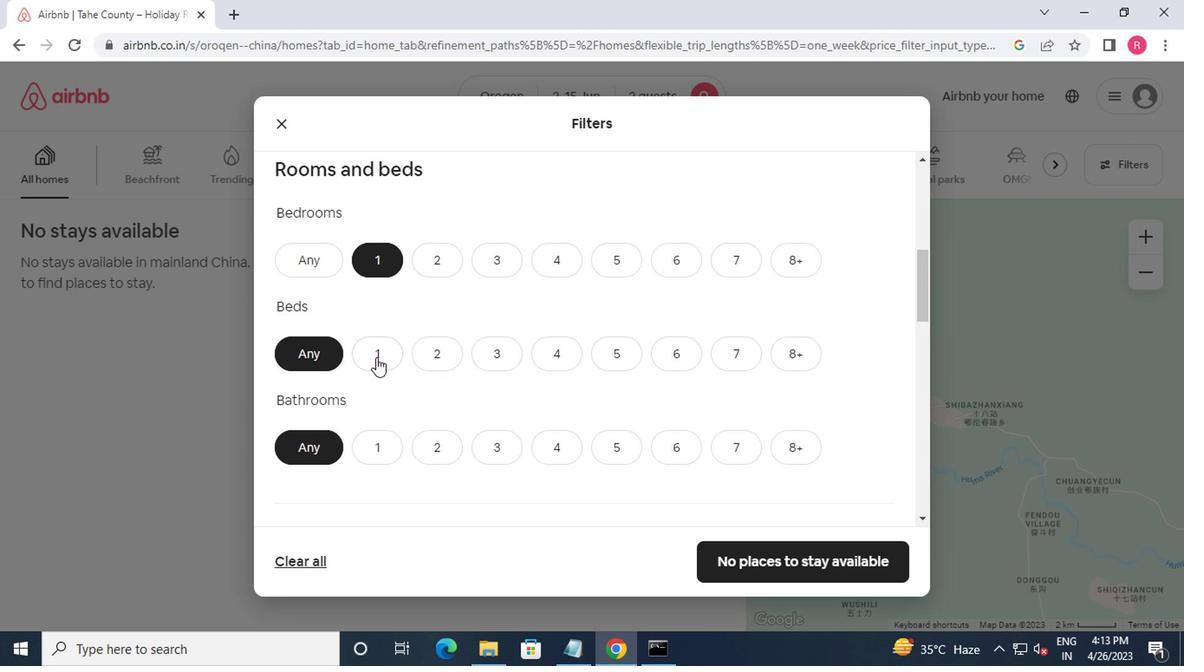 
Action: Mouse pressed left at (347, 333)
Screenshot: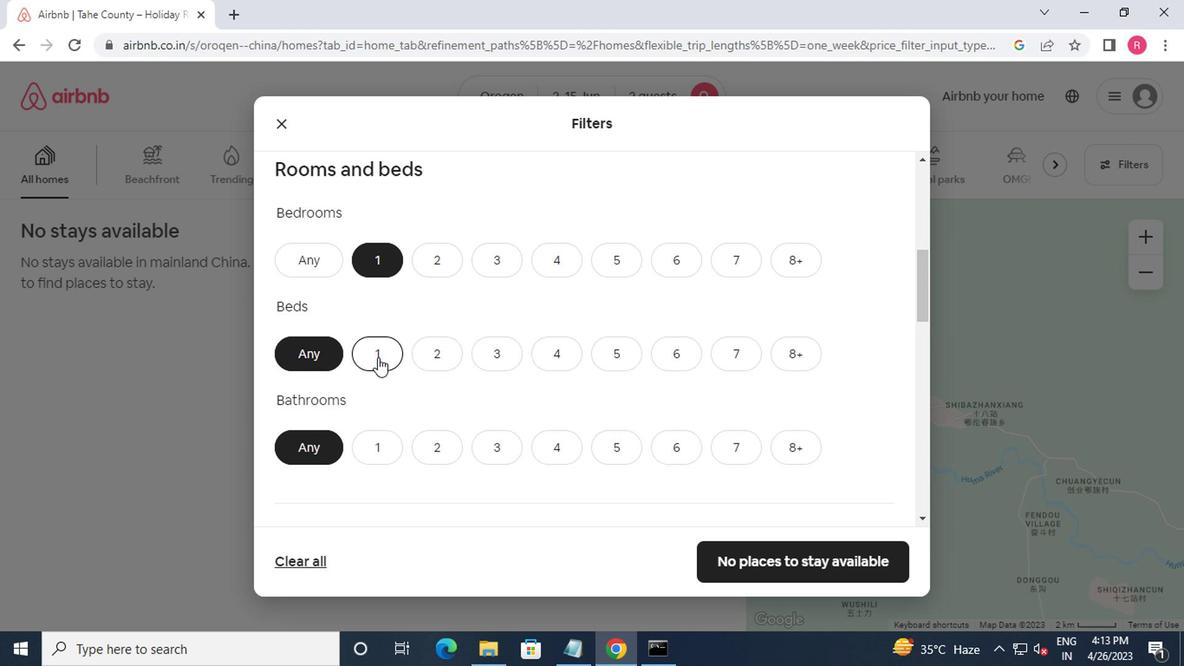 
Action: Mouse moved to (349, 334)
Screenshot: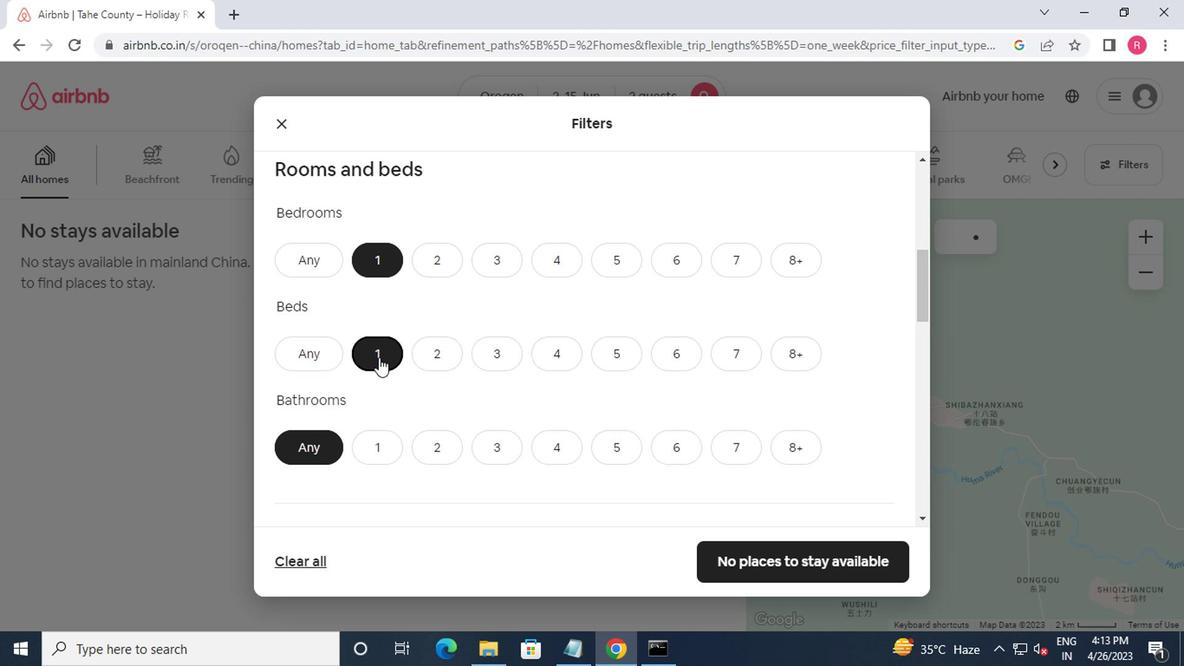 
Action: Mouse scrolled (349, 334) with delta (0, 0)
Screenshot: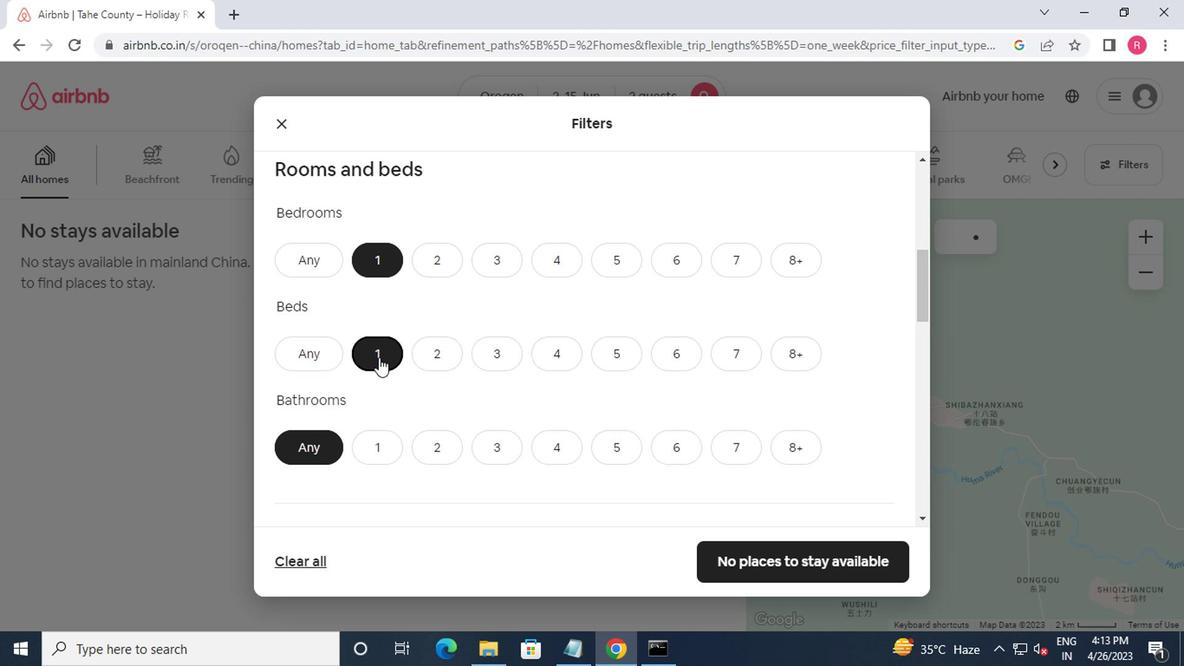 
Action: Mouse moved to (352, 331)
Screenshot: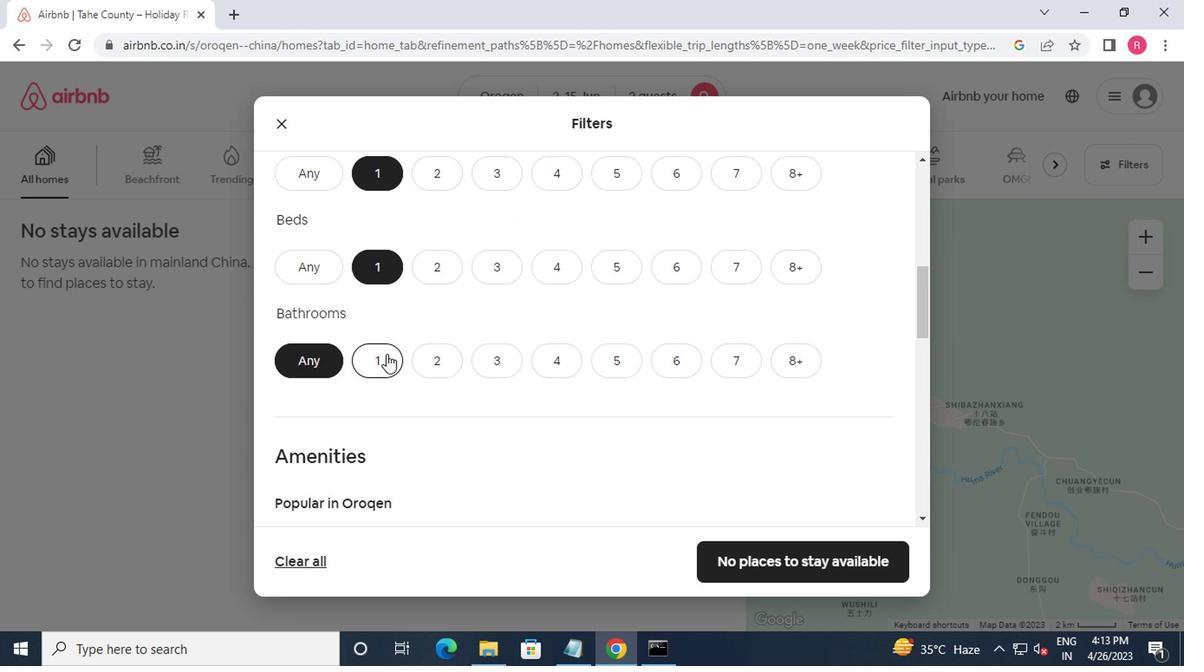 
Action: Mouse pressed left at (352, 331)
Screenshot: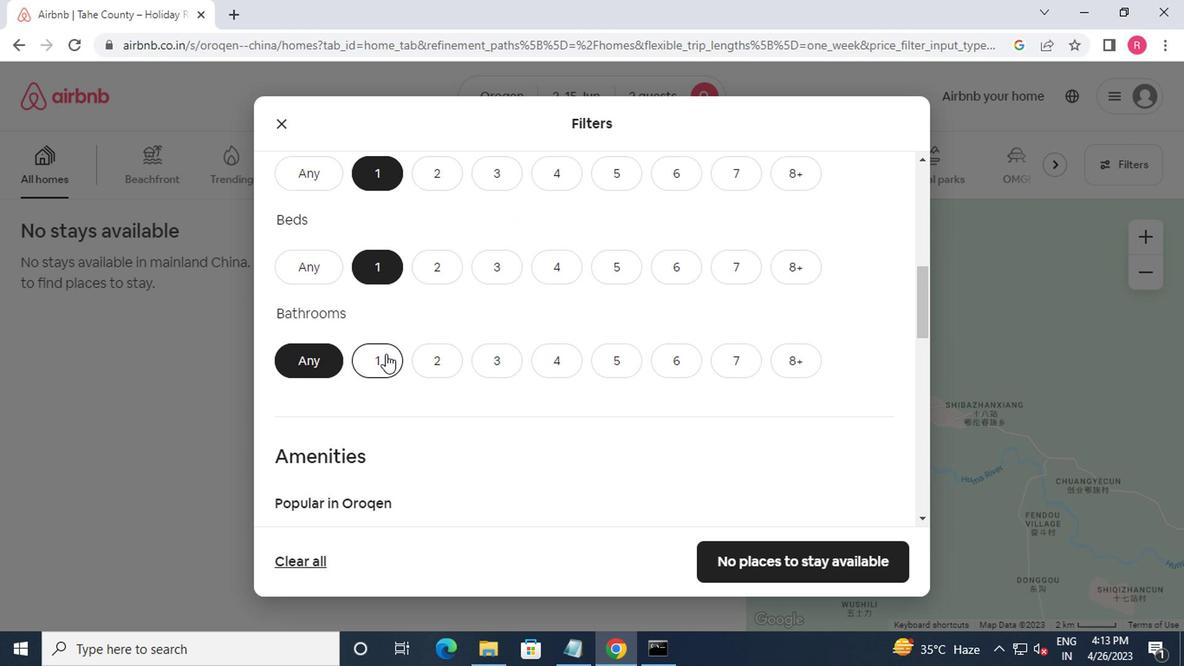 
Action: Mouse moved to (352, 331)
Screenshot: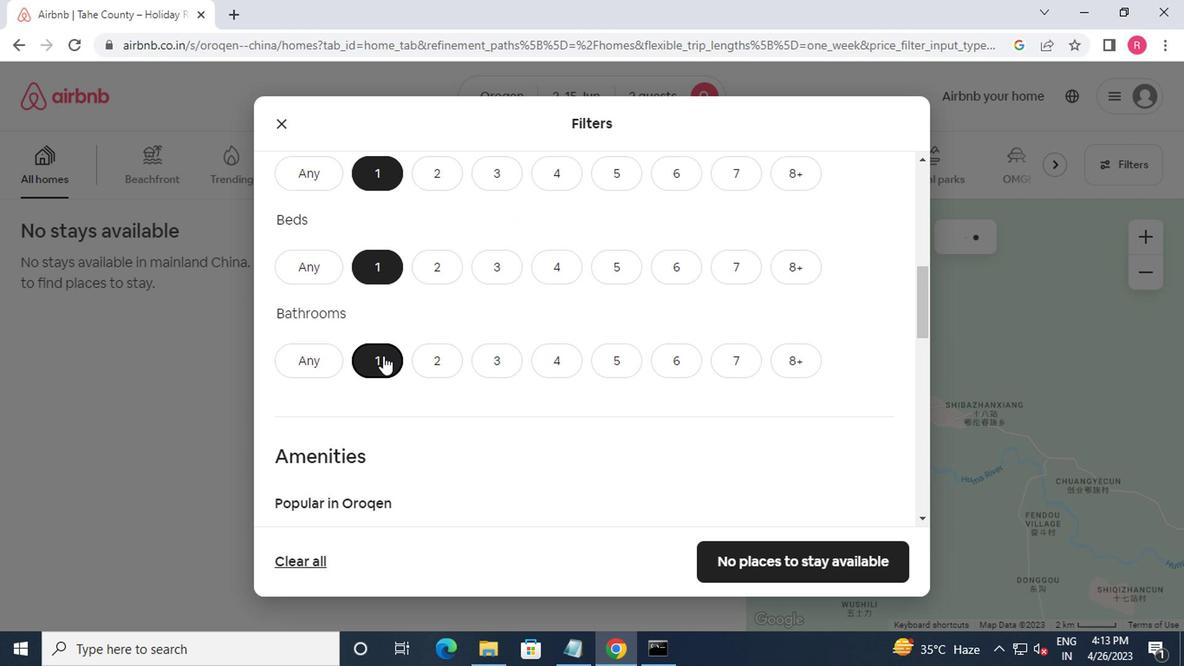 
Action: Mouse scrolled (352, 331) with delta (0, 0)
Screenshot: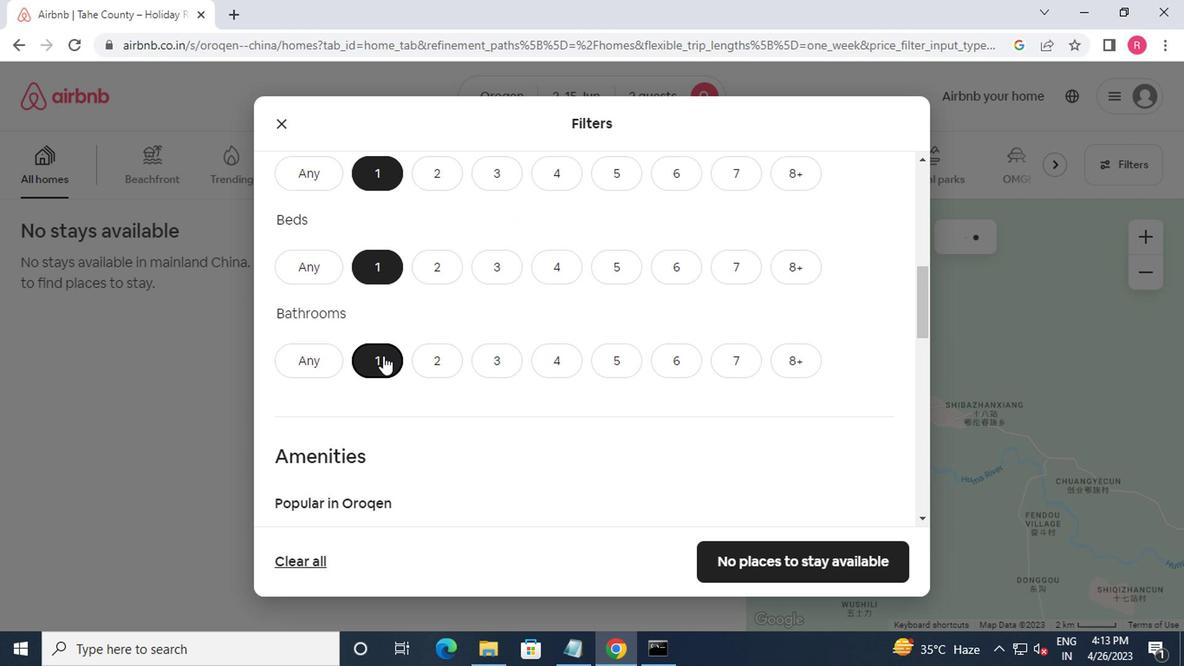 
Action: Mouse moved to (358, 334)
Screenshot: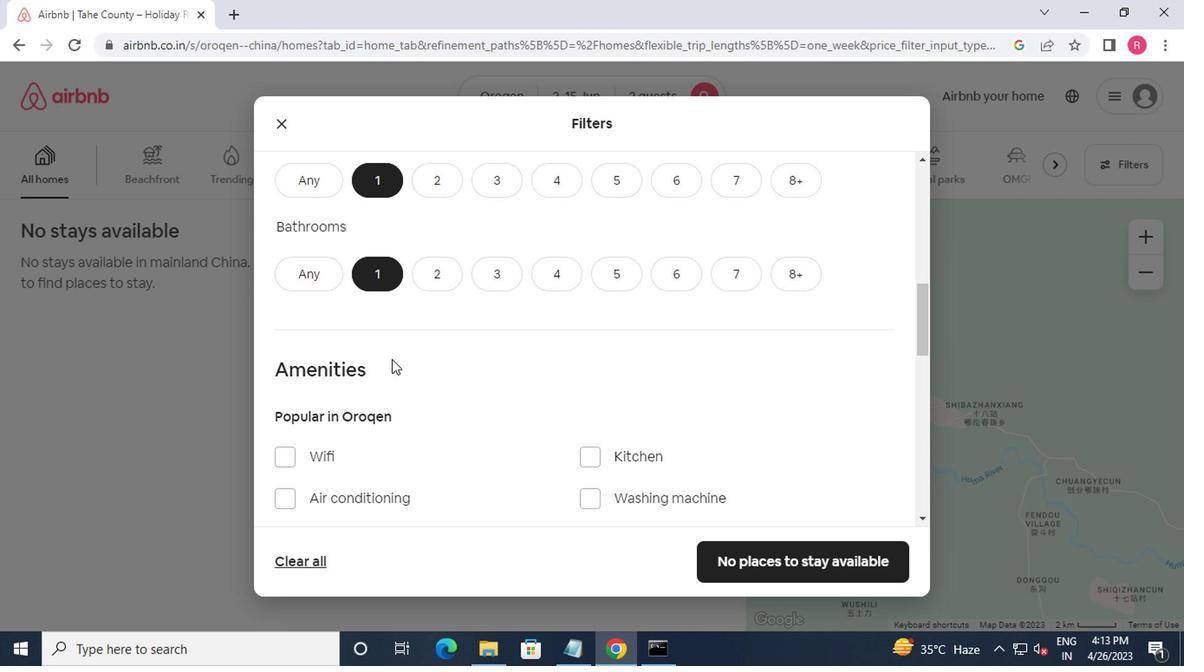 
Action: Mouse scrolled (358, 333) with delta (0, 0)
Screenshot: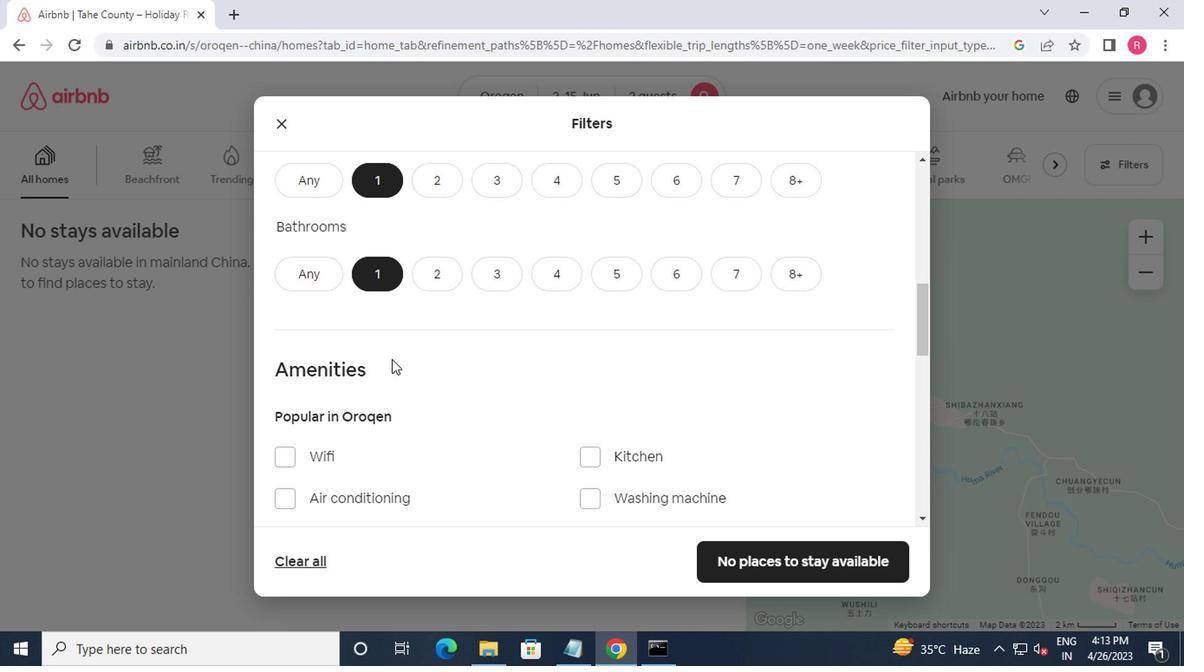
Action: Mouse moved to (368, 334)
Screenshot: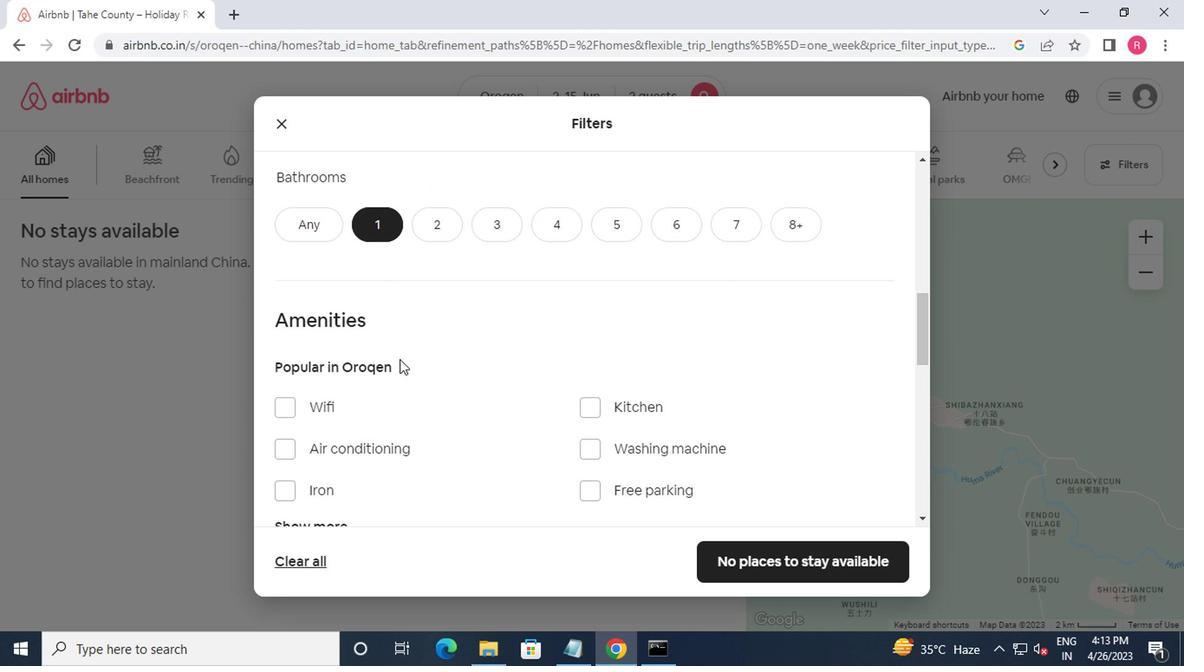 
Action: Mouse scrolled (368, 334) with delta (0, 0)
Screenshot: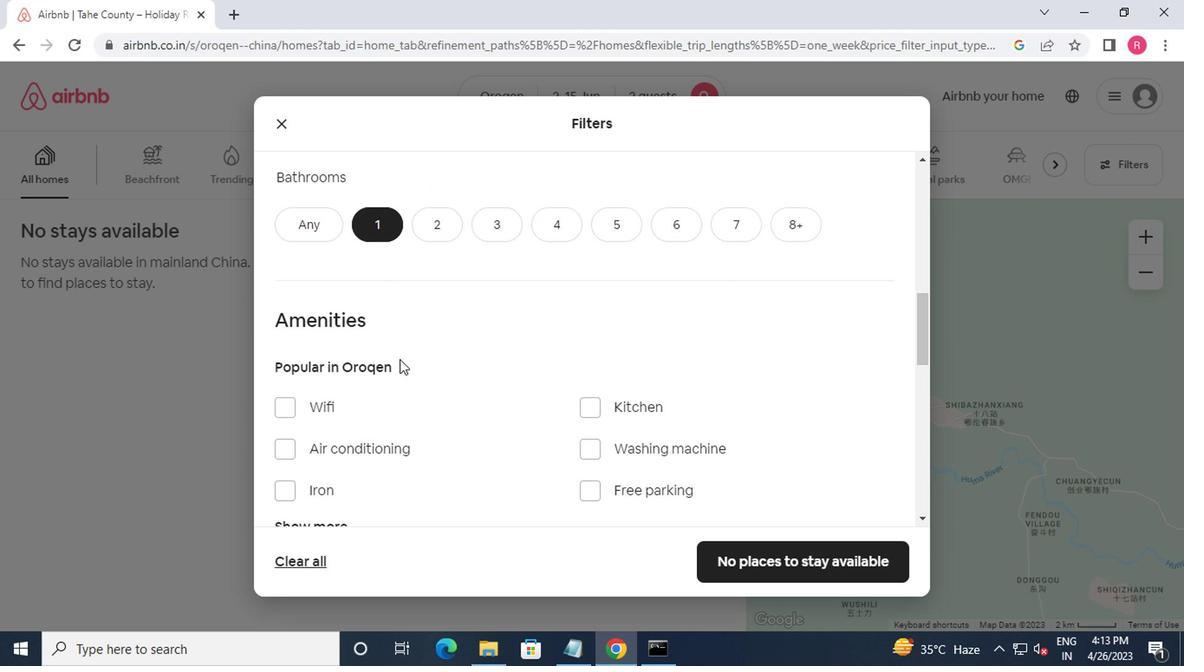 
Action: Mouse moved to (382, 342)
Screenshot: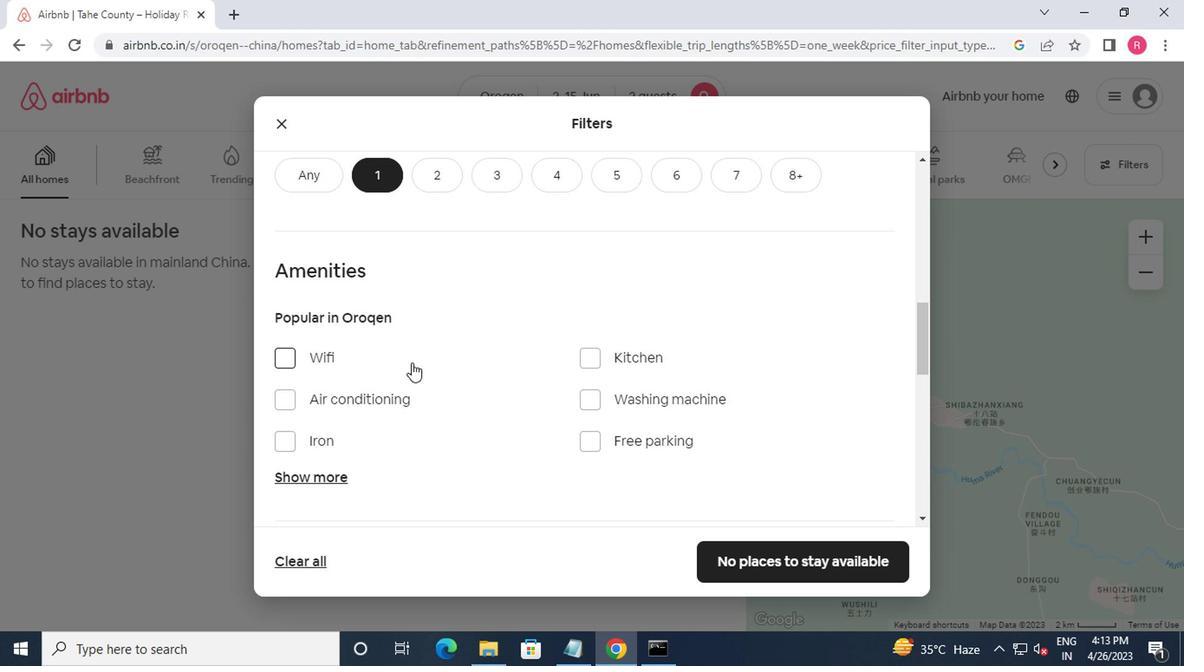 
Action: Mouse scrolled (382, 342) with delta (0, 0)
Screenshot: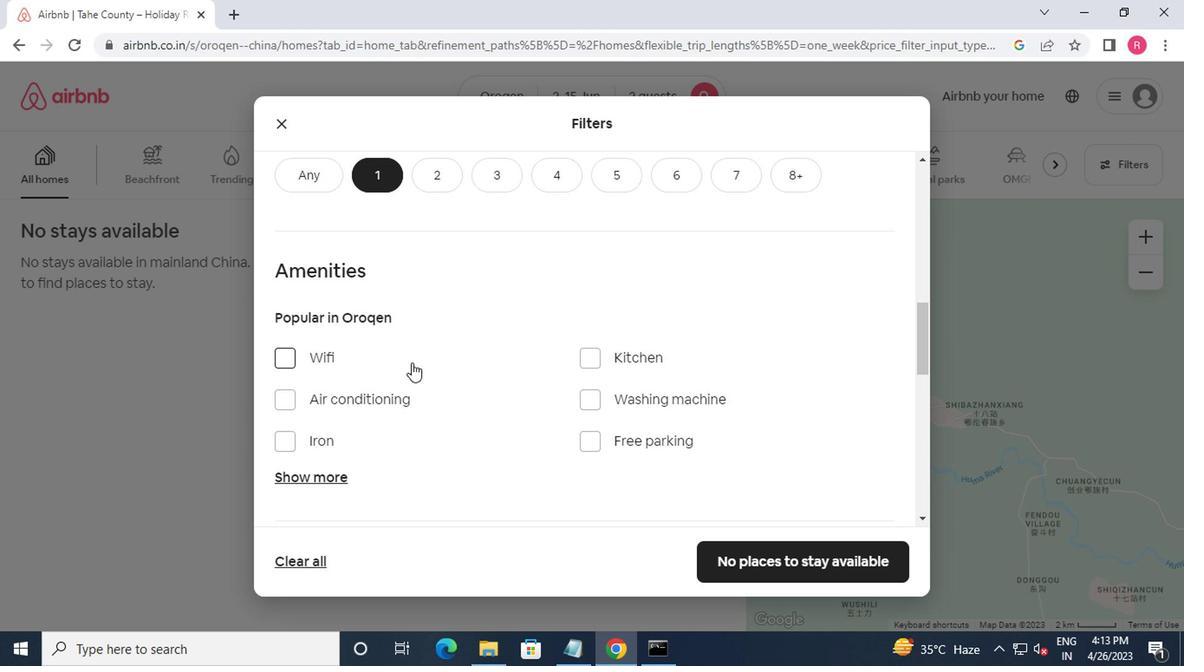 
Action: Mouse moved to (463, 359)
Screenshot: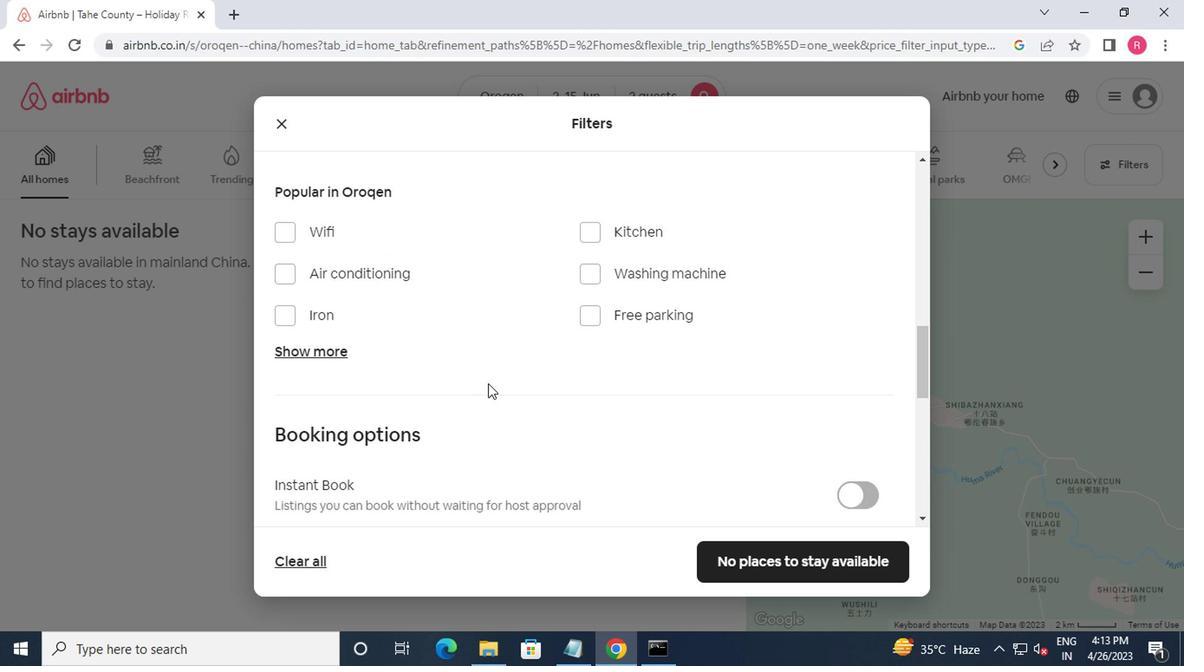 
Action: Mouse scrolled (463, 358) with delta (0, 0)
Screenshot: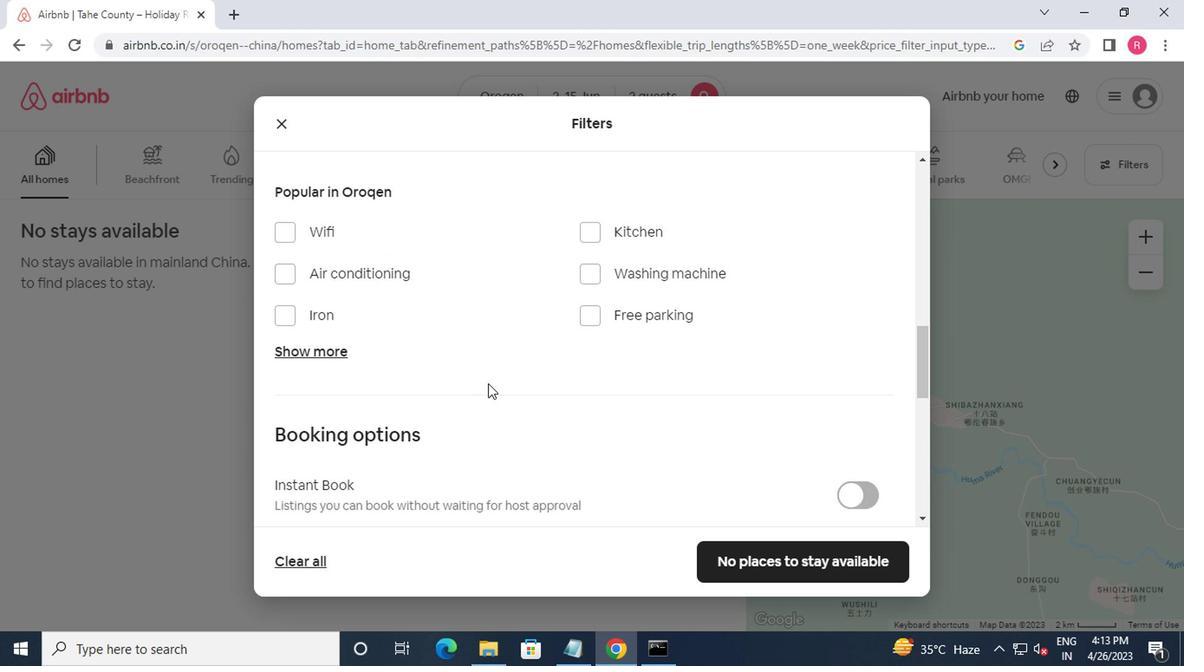 
Action: Mouse moved to (688, 386)
Screenshot: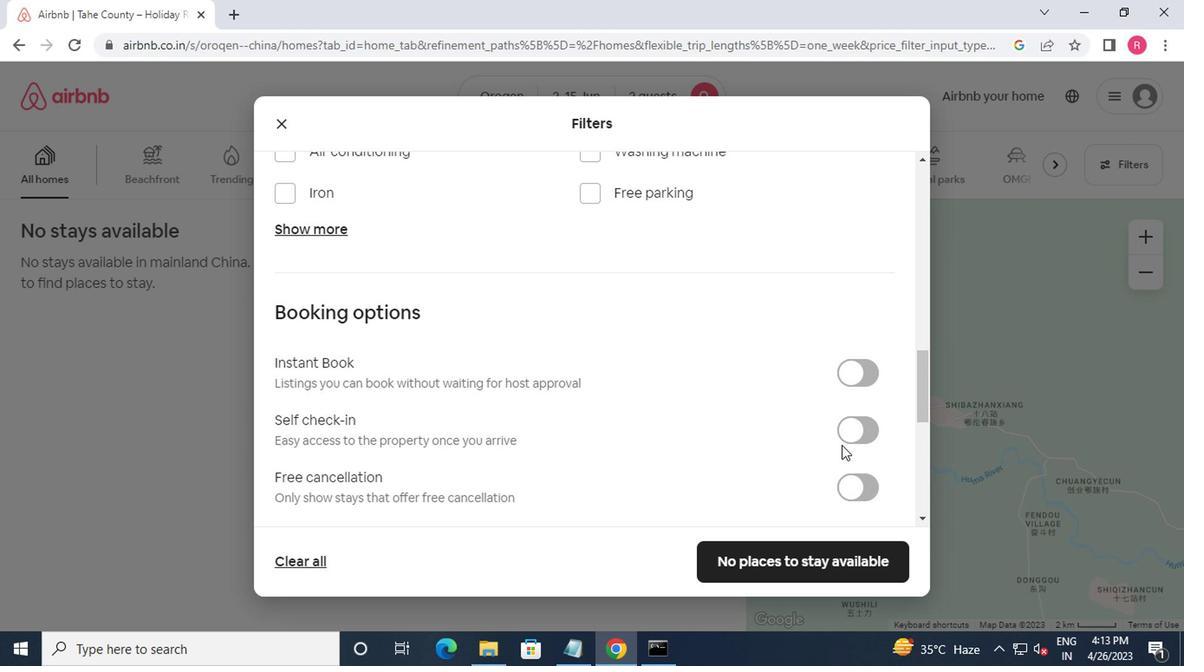
Action: Mouse pressed left at (688, 386)
Screenshot: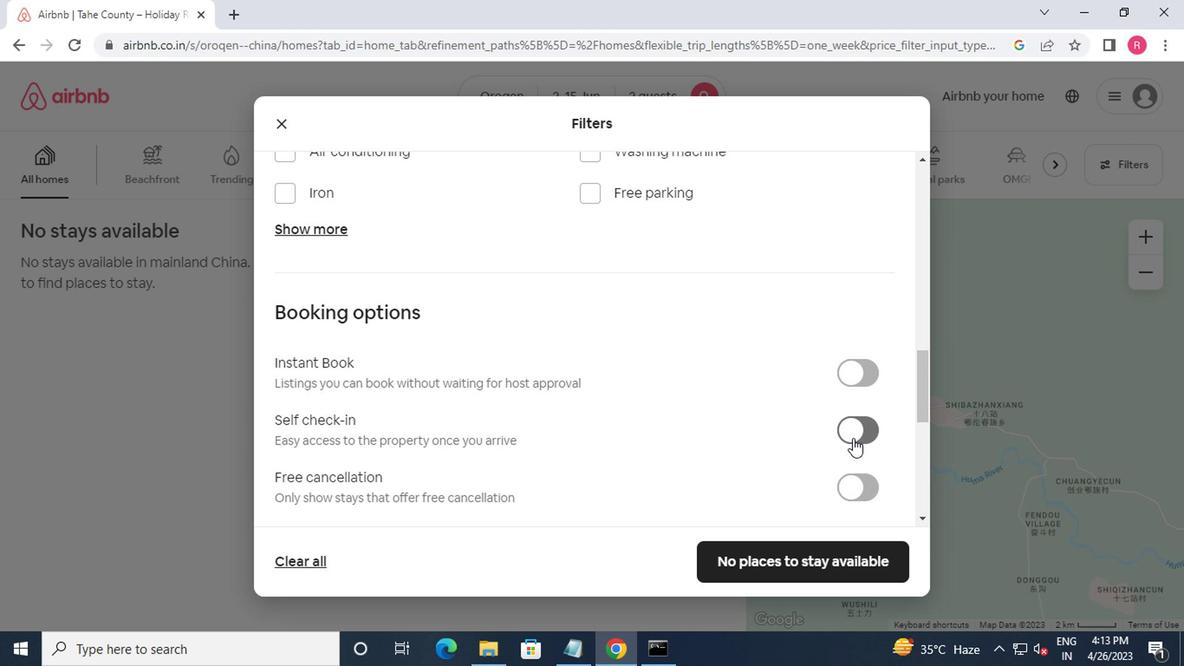
Action: Mouse moved to (661, 391)
Screenshot: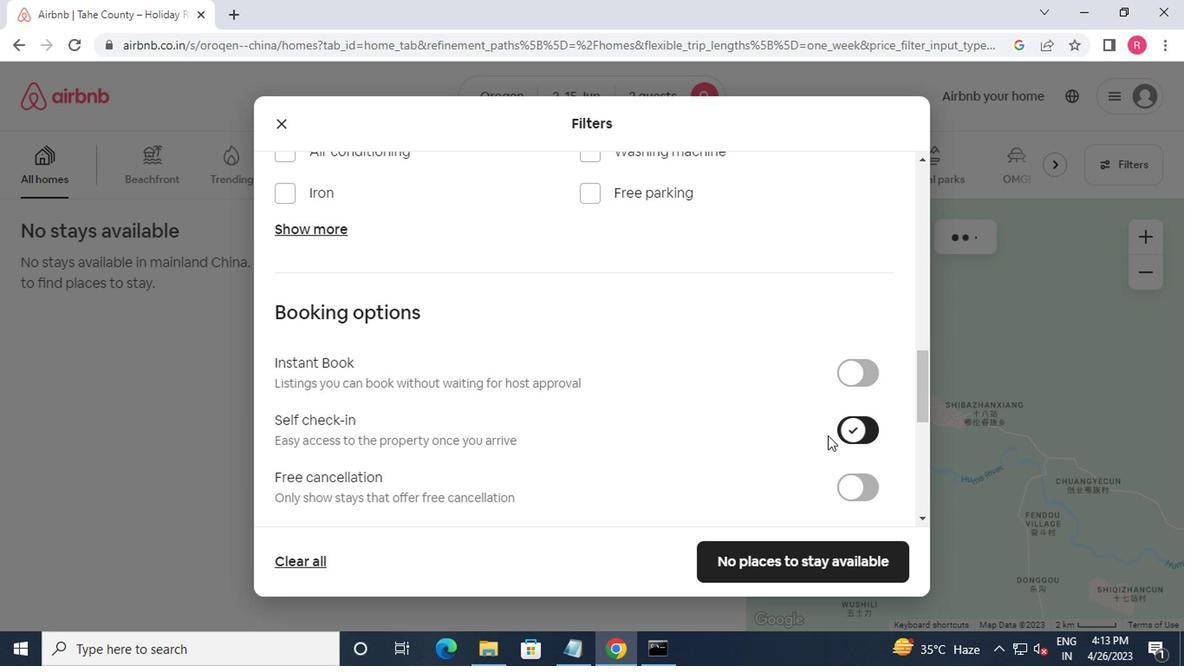 
Action: Mouse scrolled (661, 390) with delta (0, 0)
Screenshot: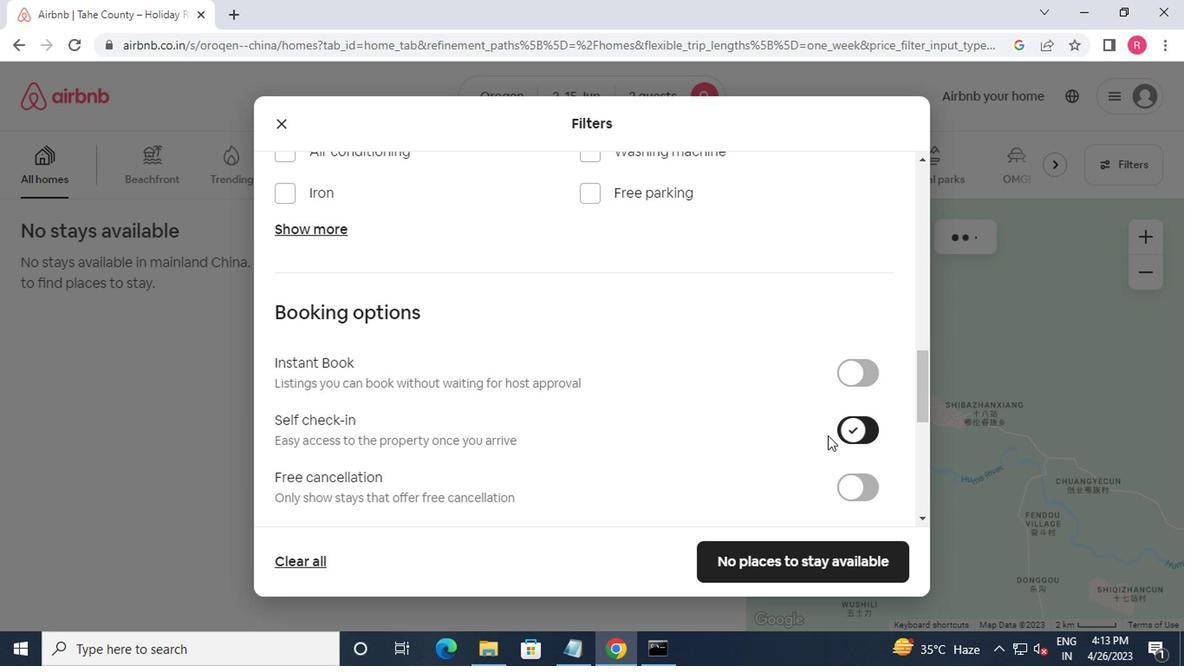 
Action: Mouse moved to (660, 398)
Screenshot: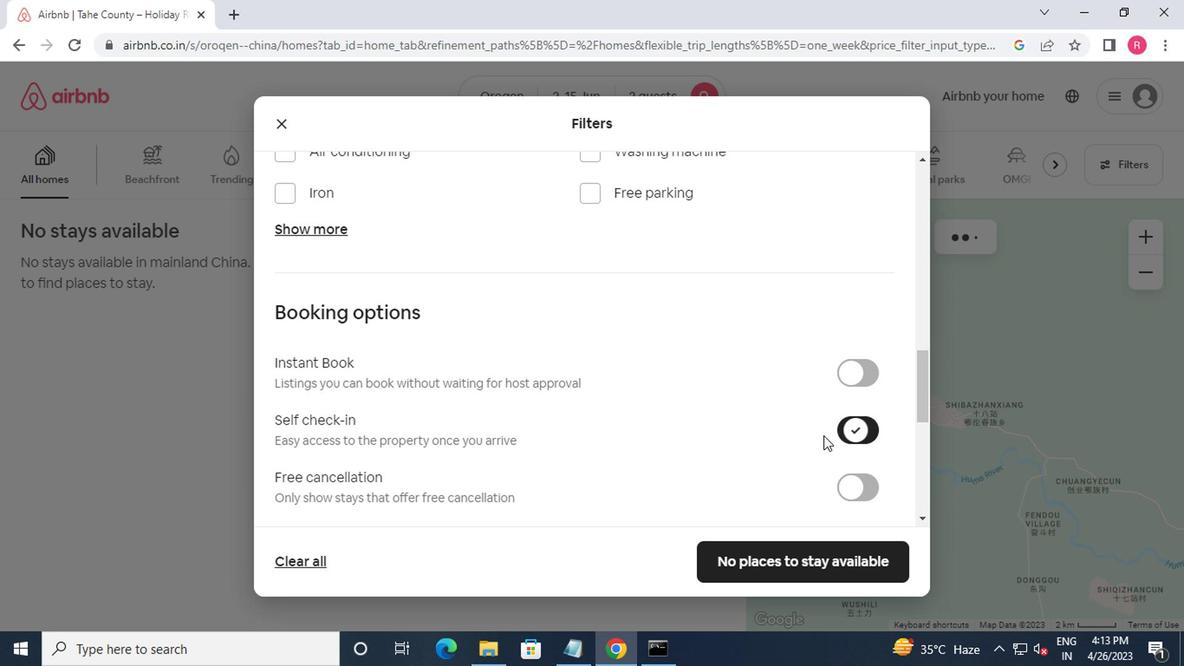 
Action: Mouse scrolled (660, 397) with delta (0, 0)
Screenshot: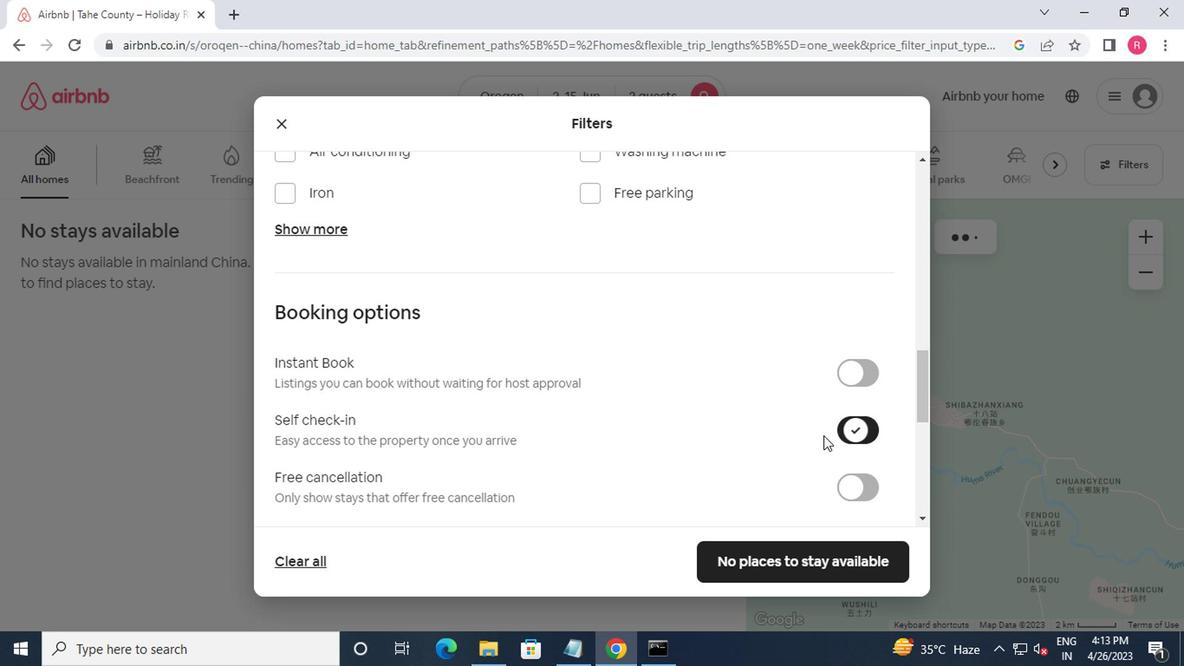 
Action: Mouse moved to (660, 403)
Screenshot: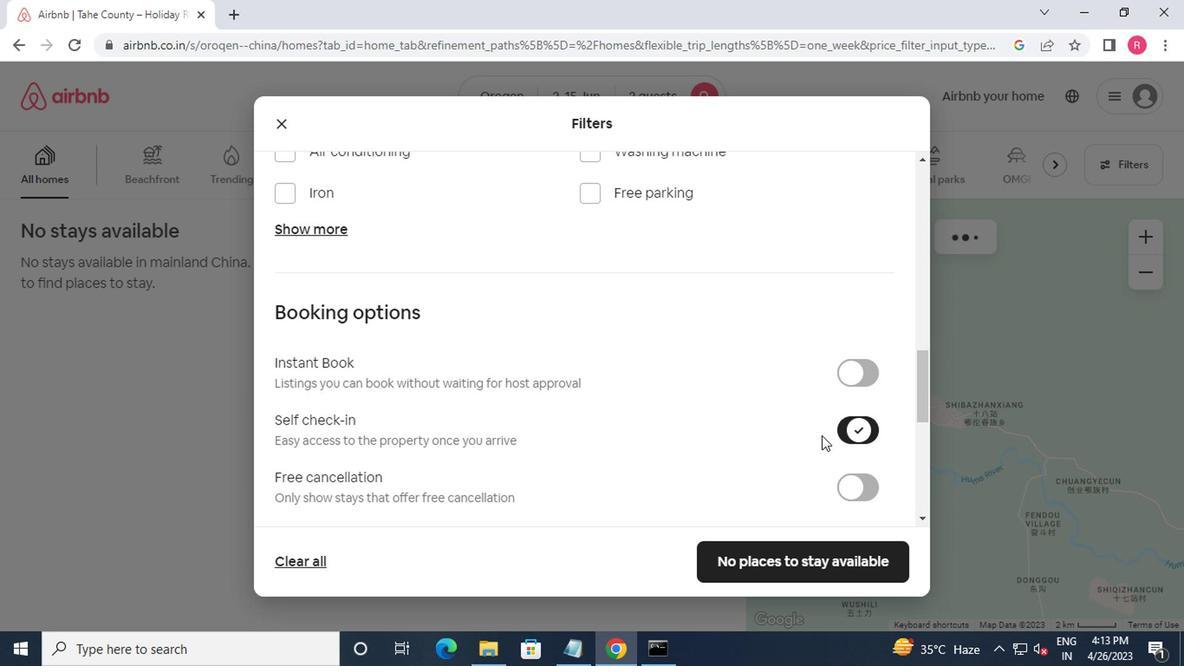 
Action: Mouse scrolled (660, 402) with delta (0, 0)
Screenshot: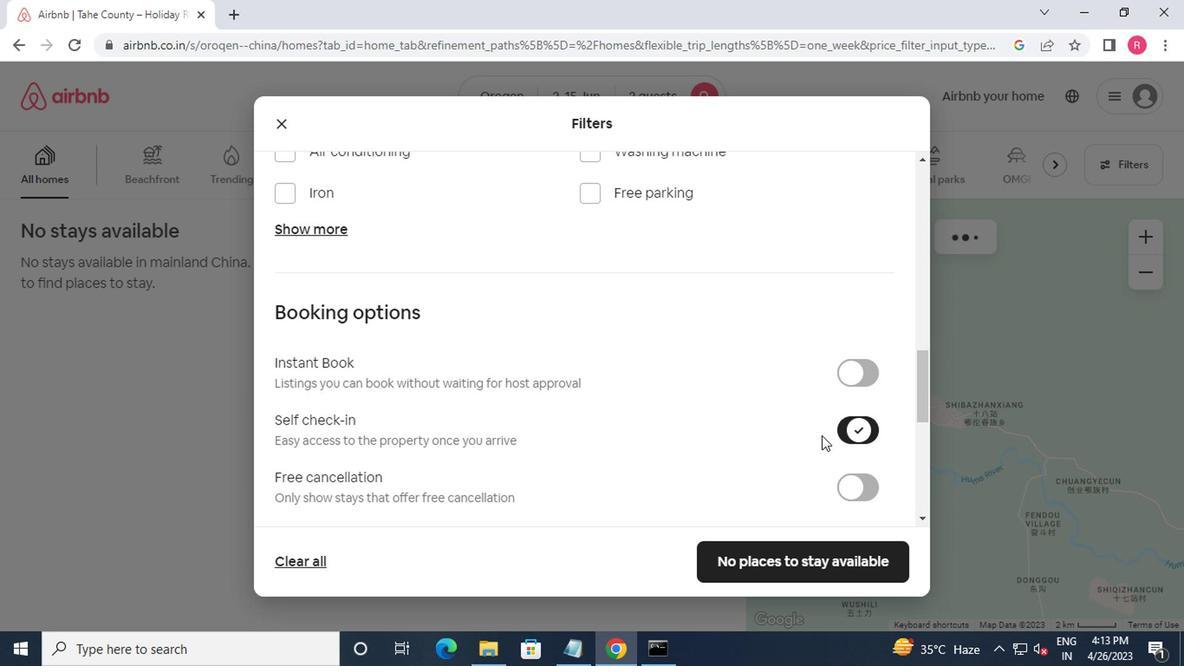 
Action: Mouse moved to (662, 407)
Screenshot: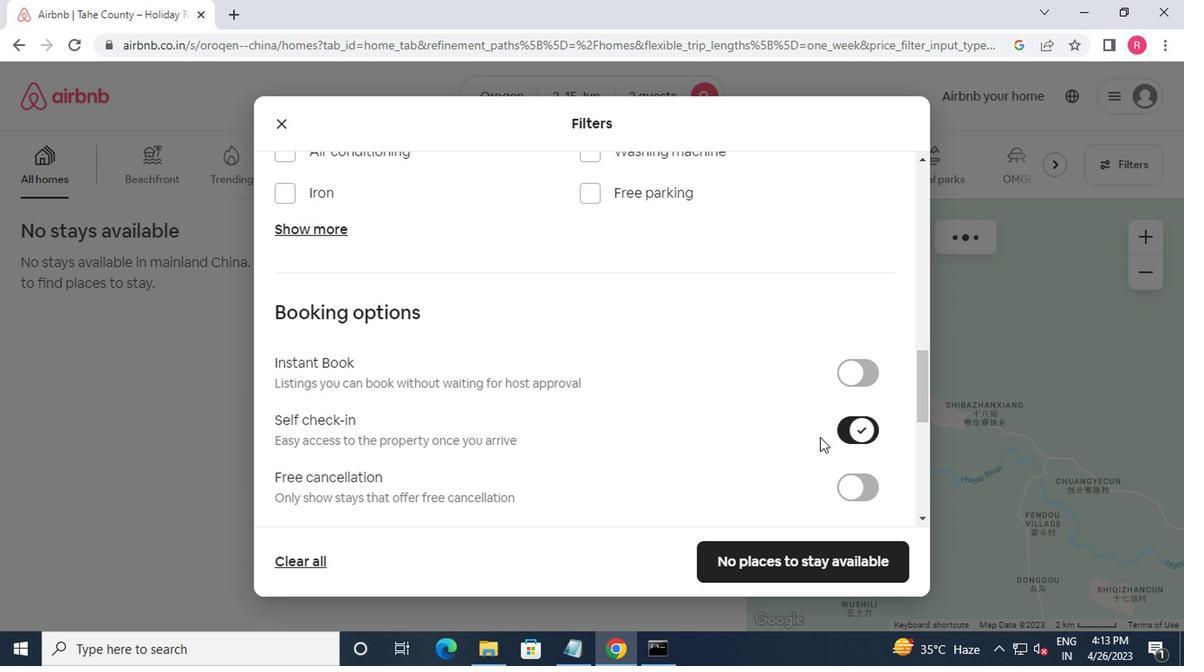 
Action: Mouse scrolled (662, 407) with delta (0, 0)
Screenshot: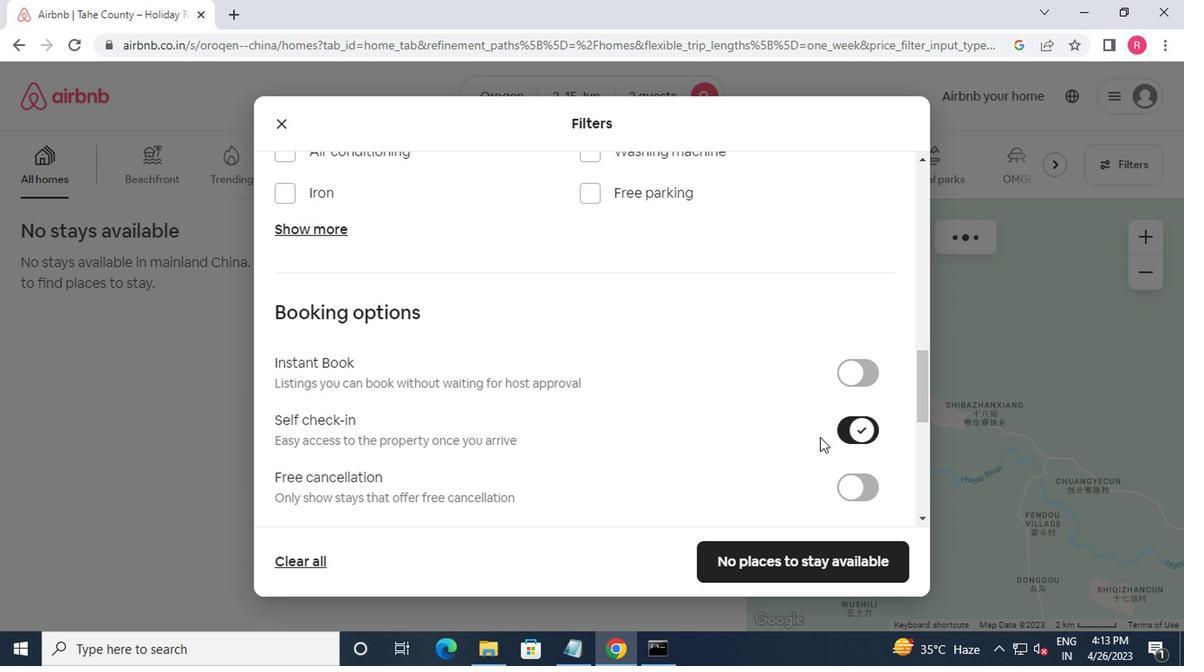 
Action: Mouse moved to (667, 415)
Screenshot: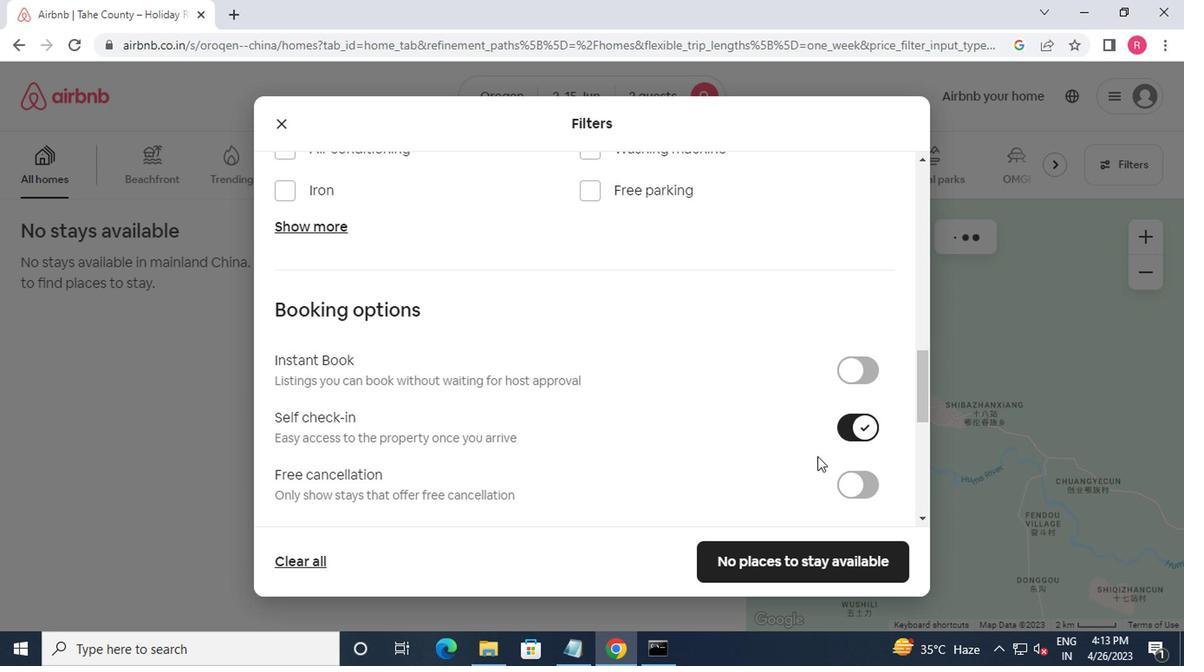 
Action: Mouse scrolled (667, 415) with delta (0, 0)
Screenshot: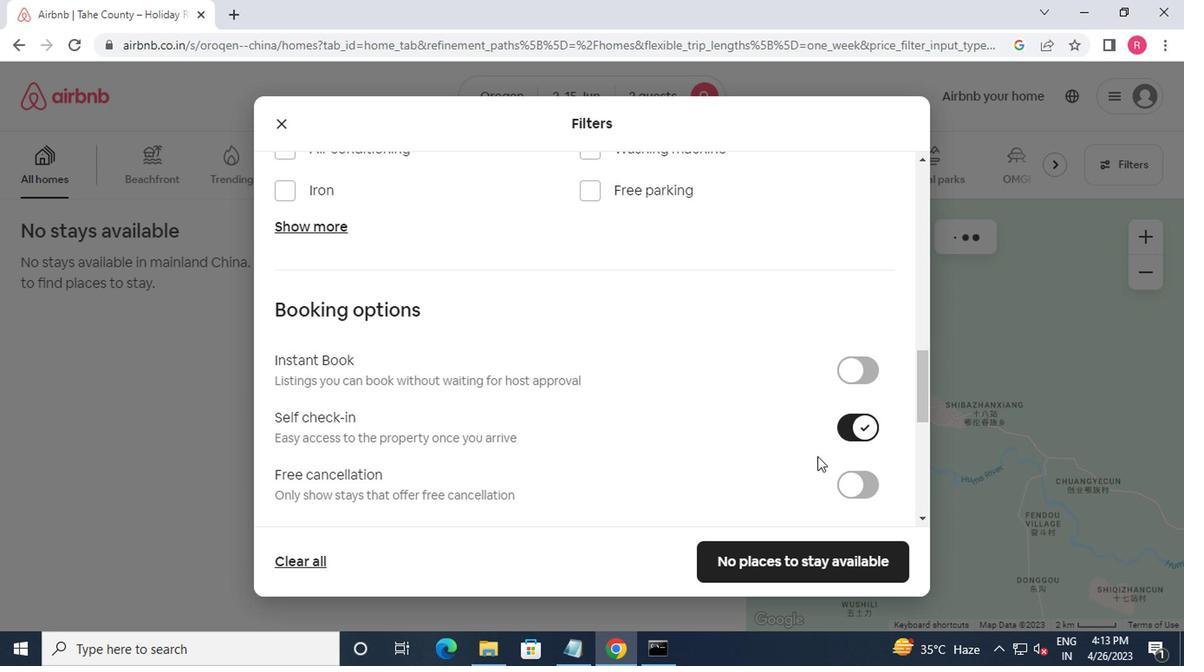 
Action: Mouse moved to (659, 480)
Screenshot: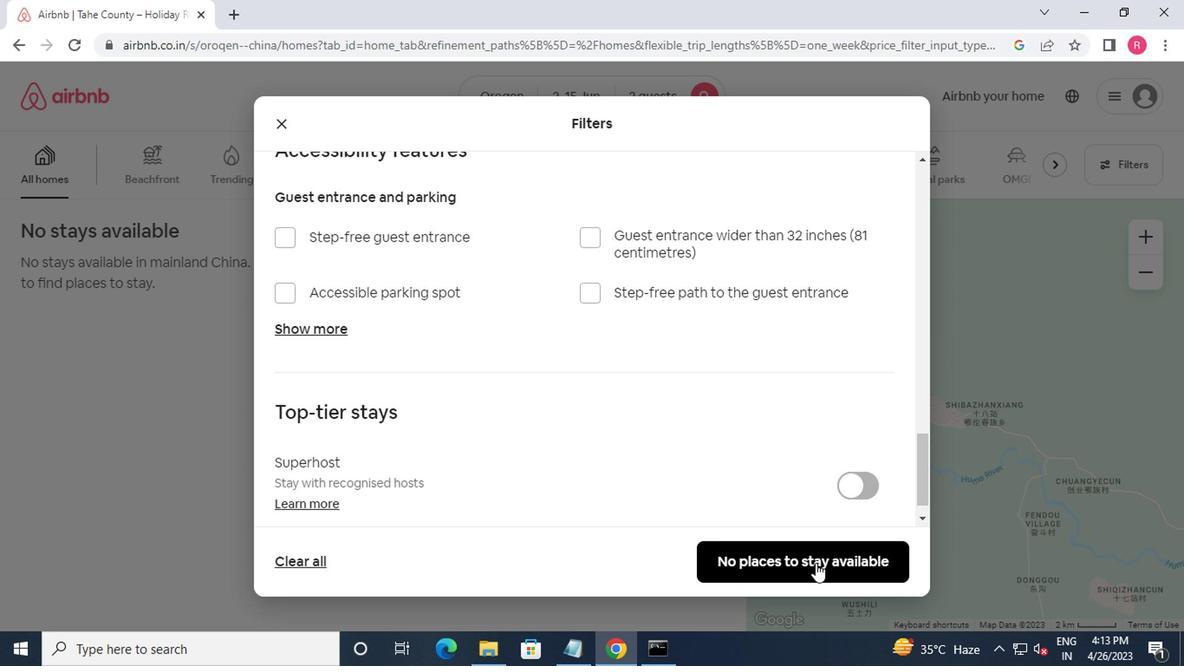 
Action: Mouse pressed left at (659, 480)
Screenshot: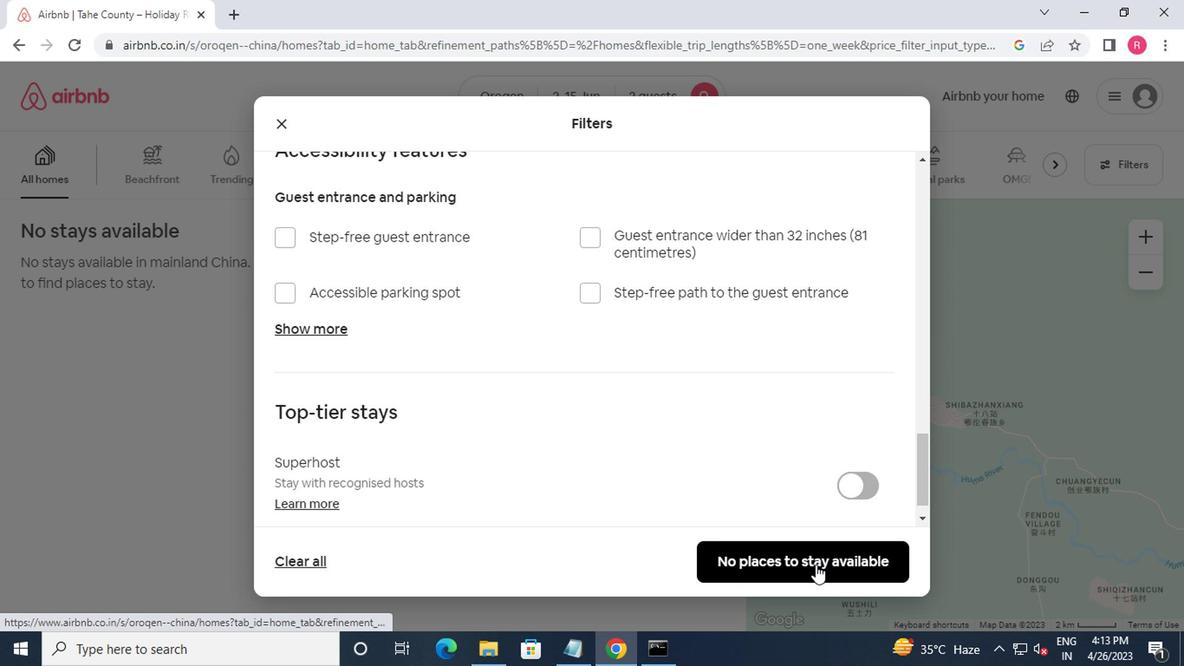 
Action: Mouse moved to (553, 239)
Screenshot: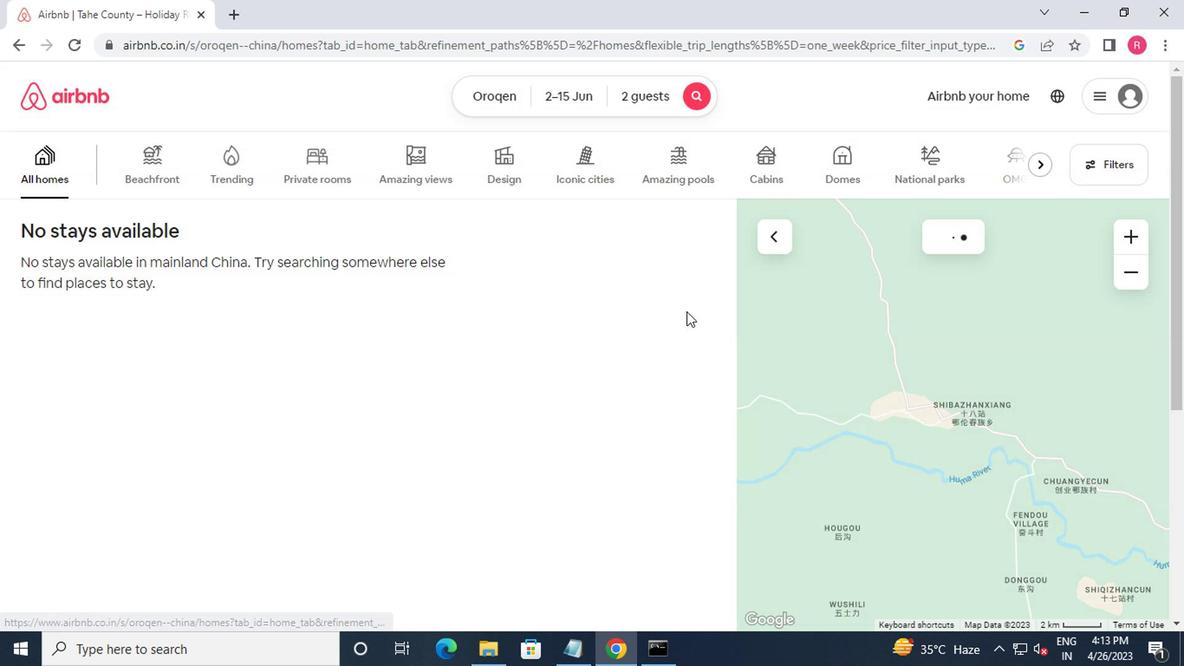 
